 Task: Toggle the show author in the timeline.
Action: Mouse moved to (12, 613)
Screenshot: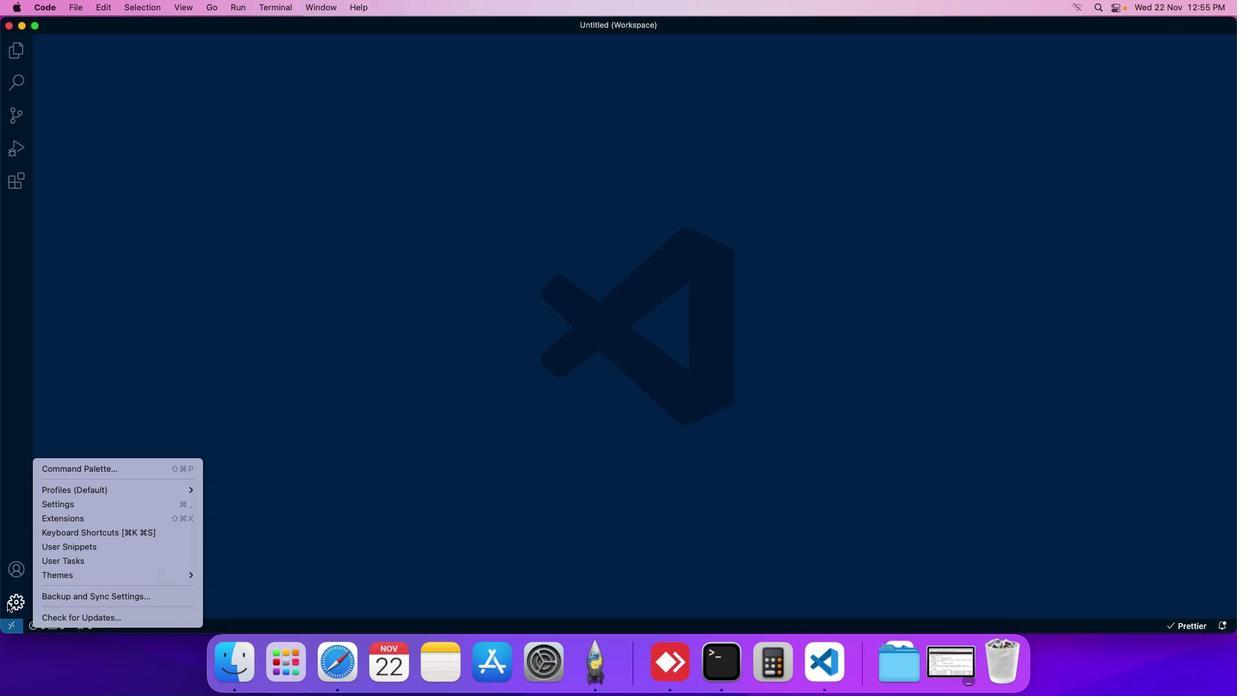 
Action: Mouse pressed left at (12, 613)
Screenshot: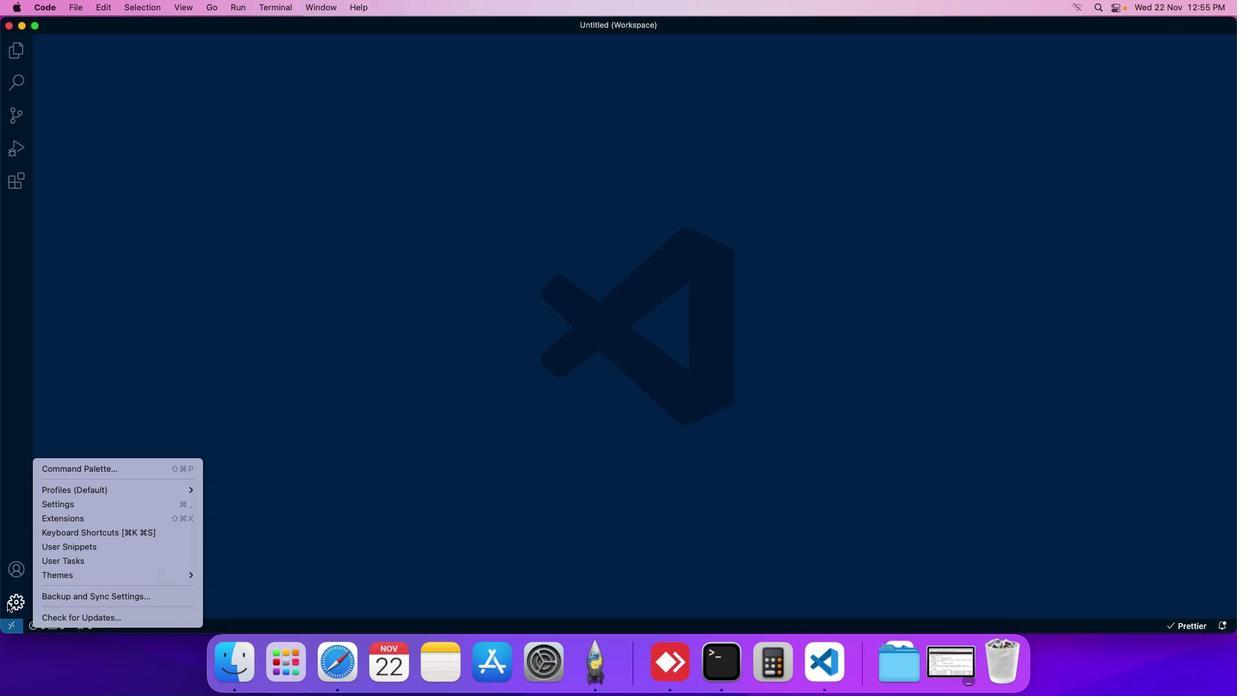 
Action: Mouse moved to (110, 511)
Screenshot: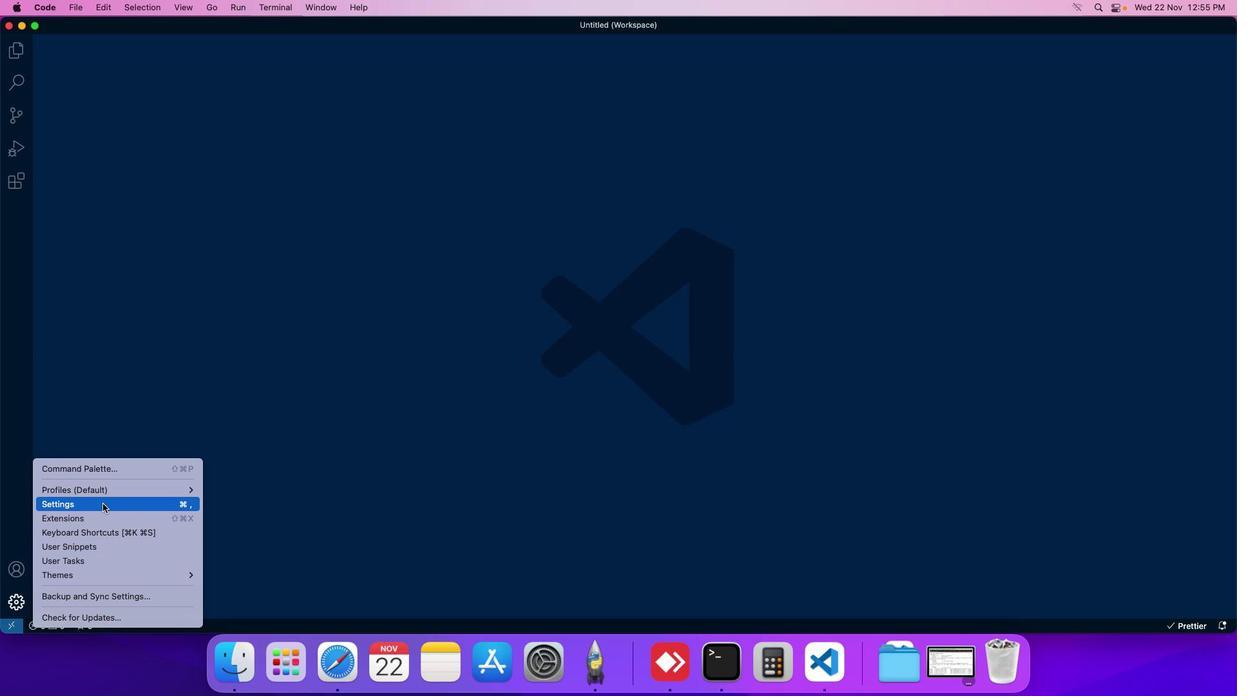 
Action: Mouse pressed left at (110, 511)
Screenshot: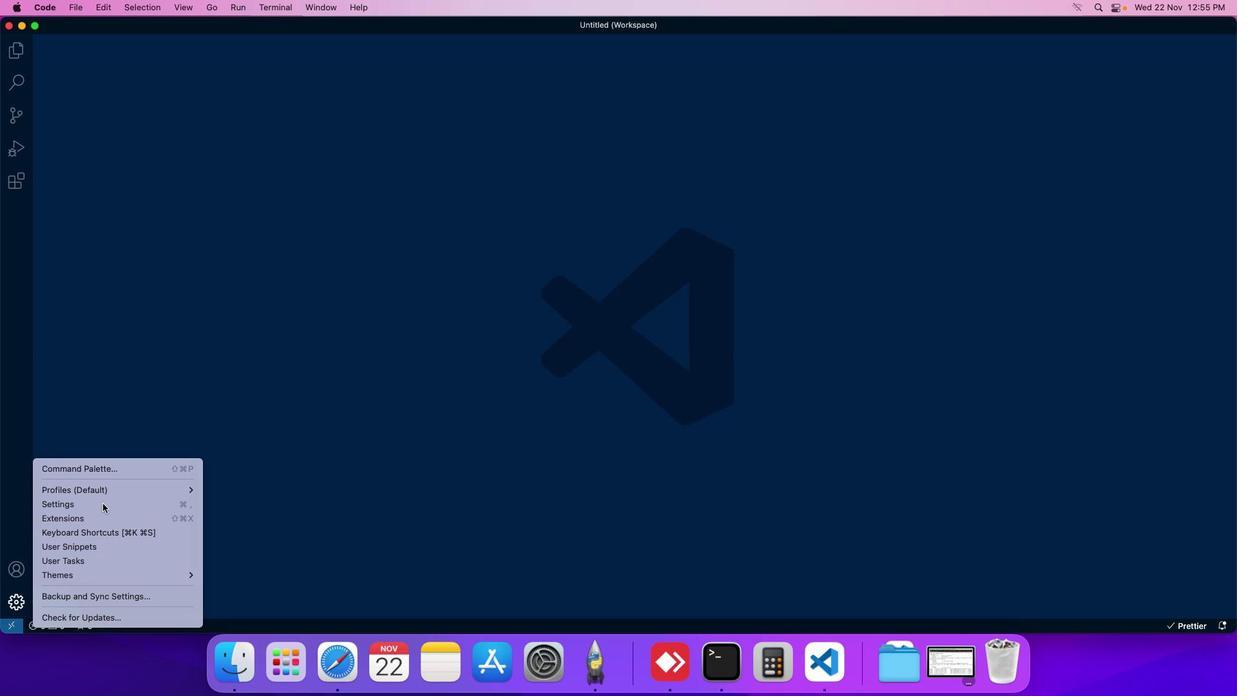 
Action: Mouse moved to (308, 117)
Screenshot: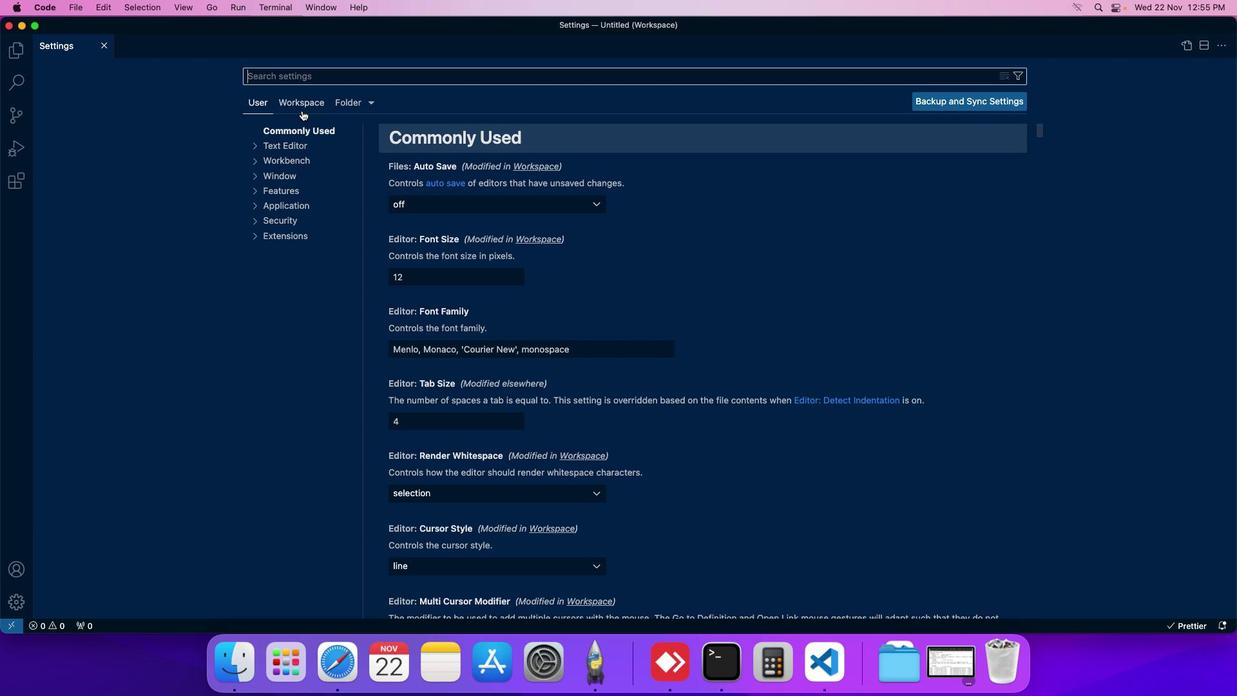 
Action: Mouse pressed left at (308, 117)
Screenshot: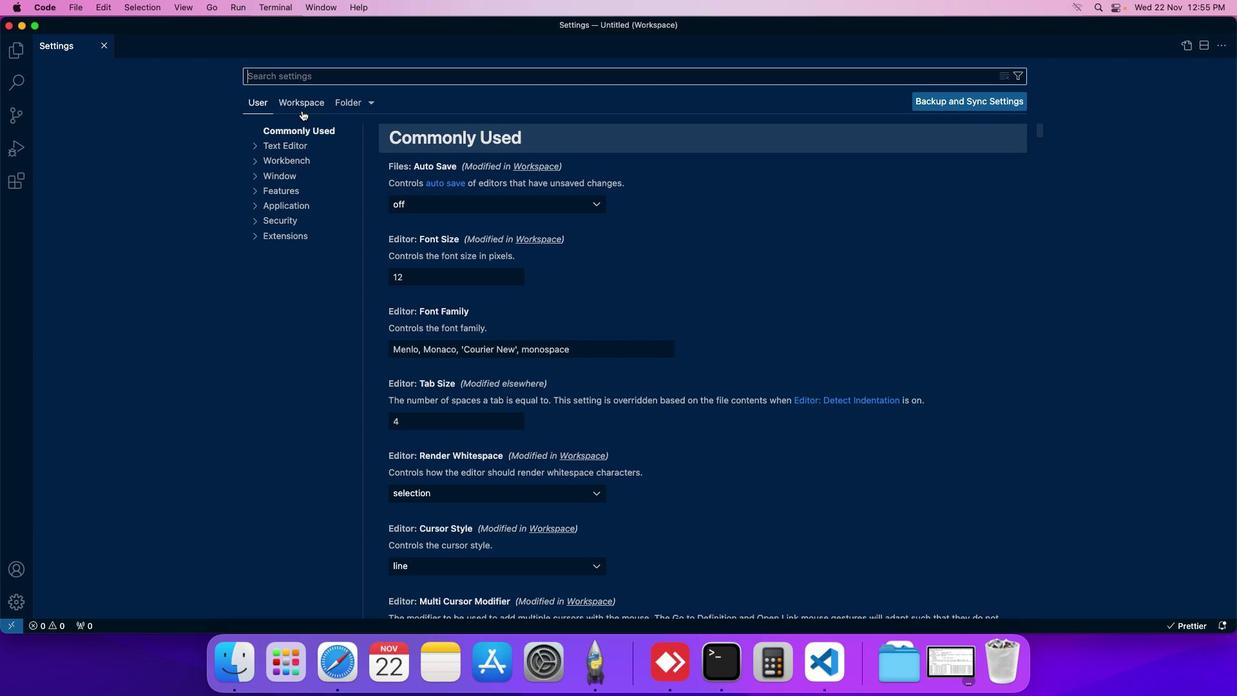 
Action: Mouse moved to (296, 230)
Screenshot: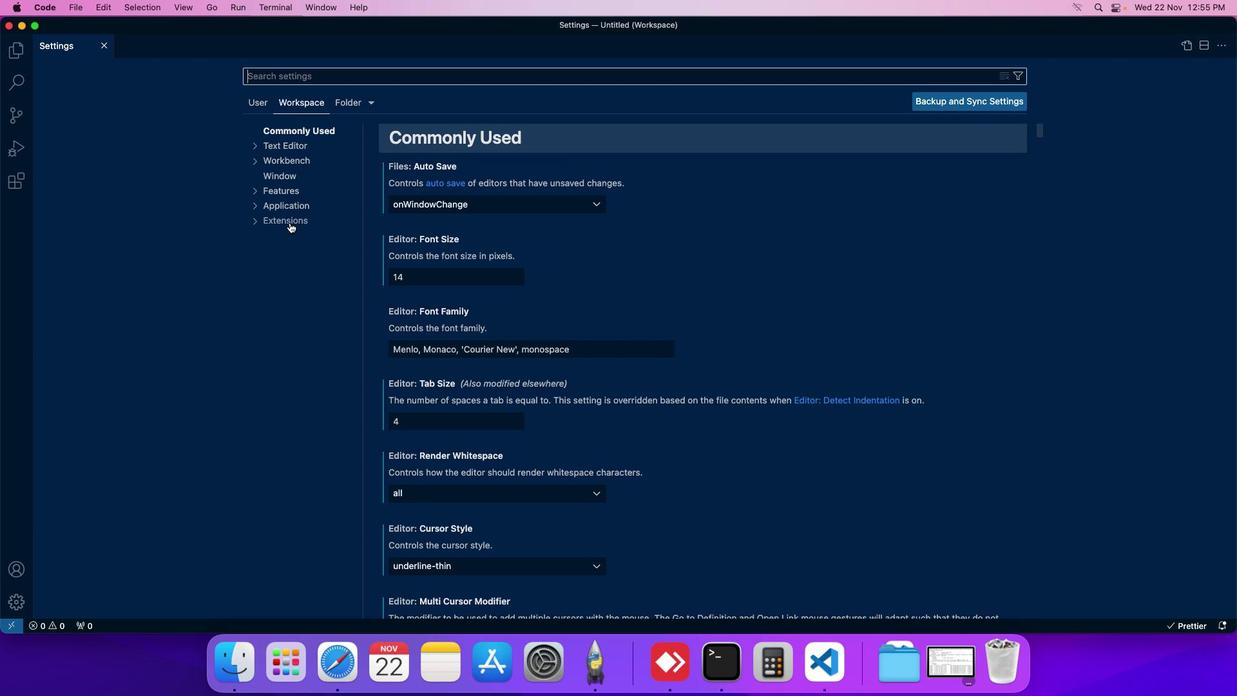 
Action: Mouse pressed left at (296, 230)
Screenshot: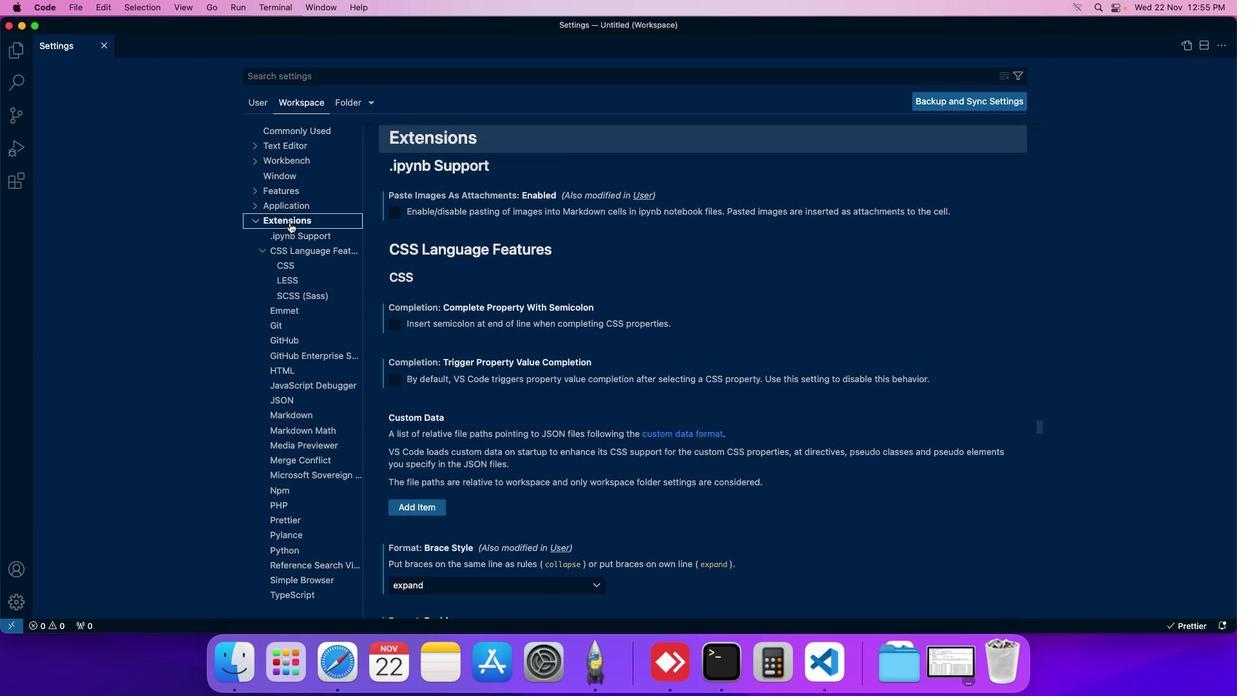 
Action: Mouse moved to (304, 329)
Screenshot: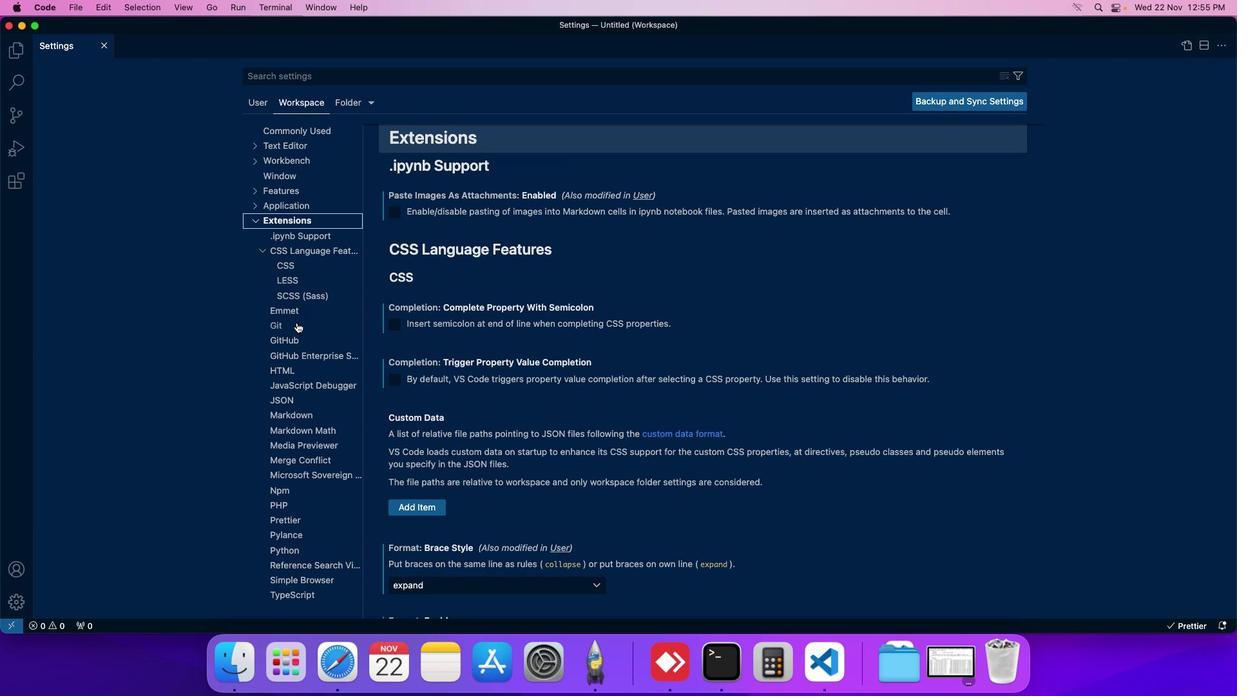 
Action: Mouse pressed left at (304, 329)
Screenshot: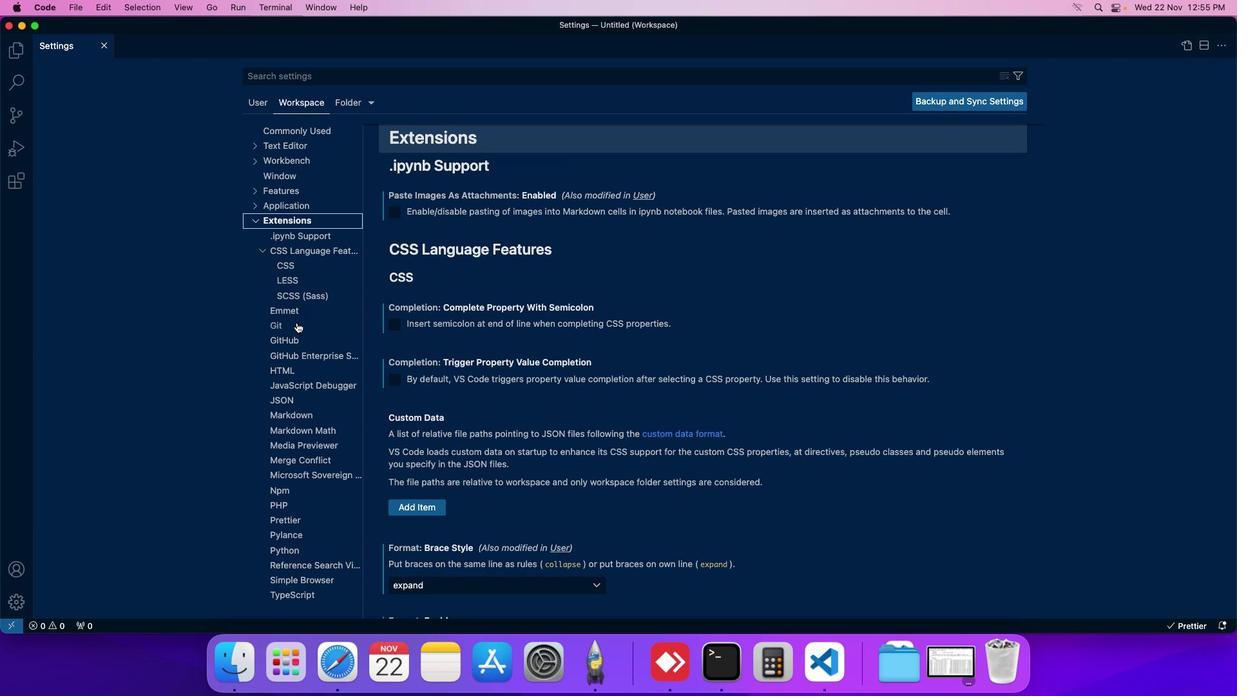 
Action: Mouse moved to (453, 401)
Screenshot: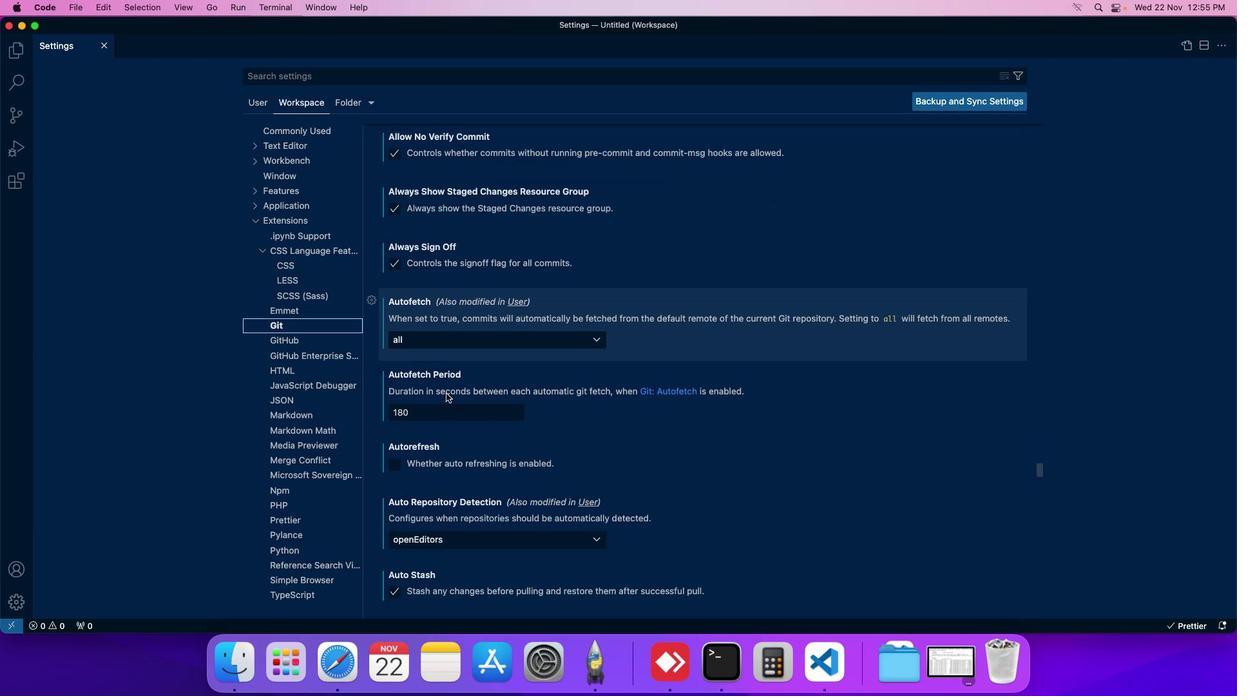 
Action: Mouse scrolled (453, 401) with delta (7, 6)
Screenshot: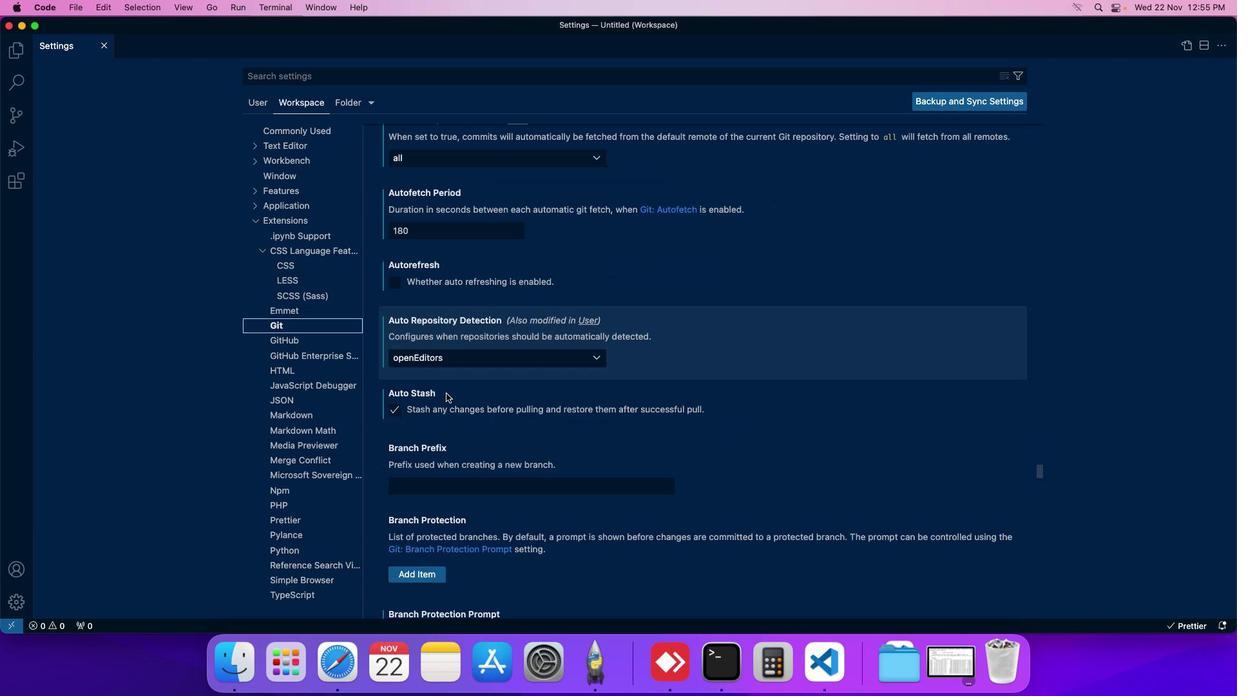 
Action: Mouse scrolled (453, 401) with delta (7, 6)
Screenshot: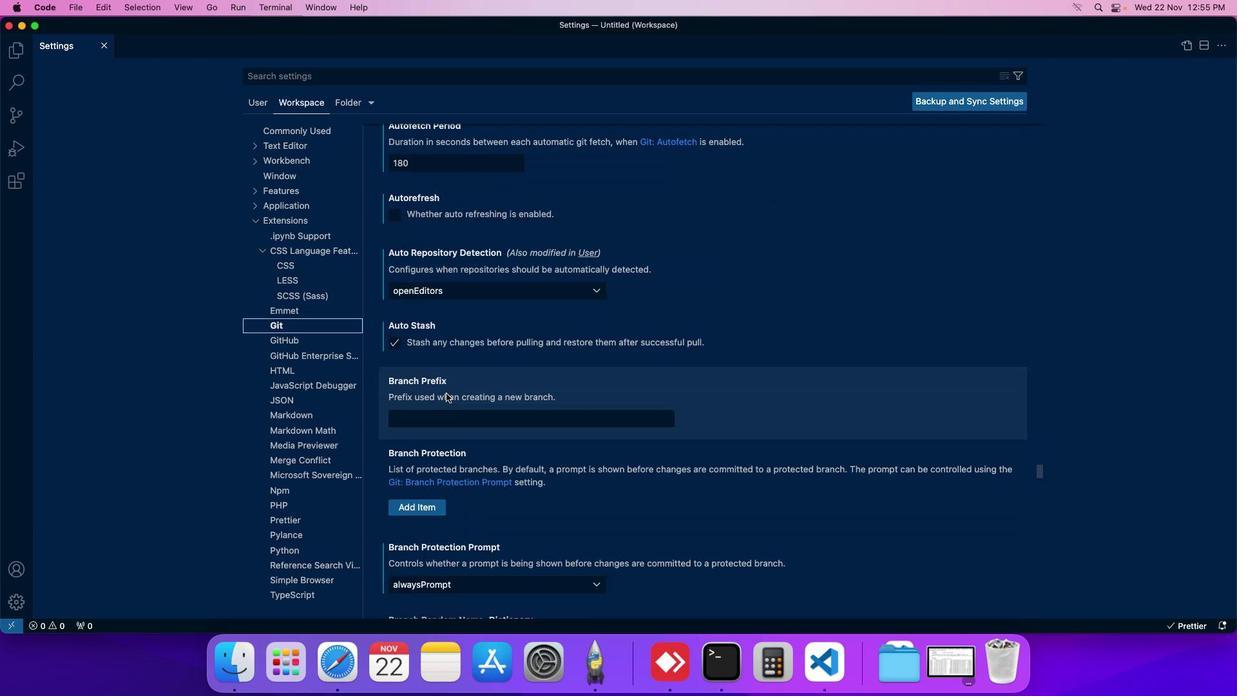 
Action: Mouse scrolled (453, 401) with delta (7, 6)
Screenshot: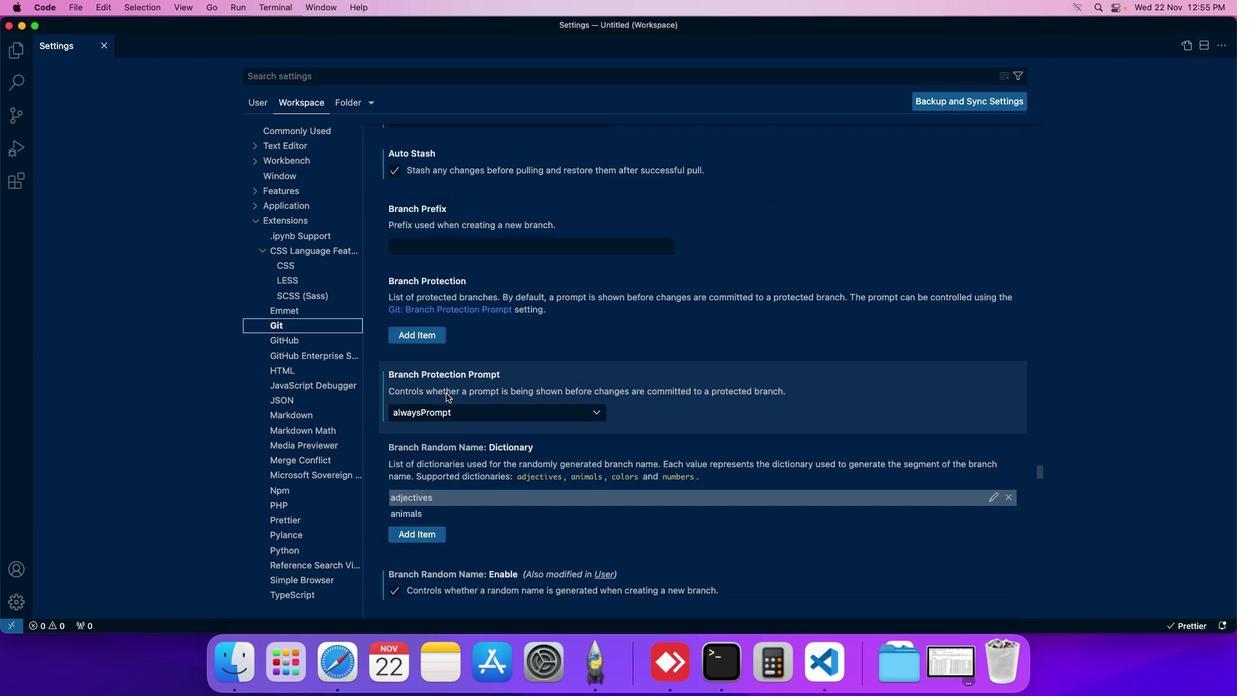 
Action: Mouse scrolled (453, 401) with delta (7, 6)
Screenshot: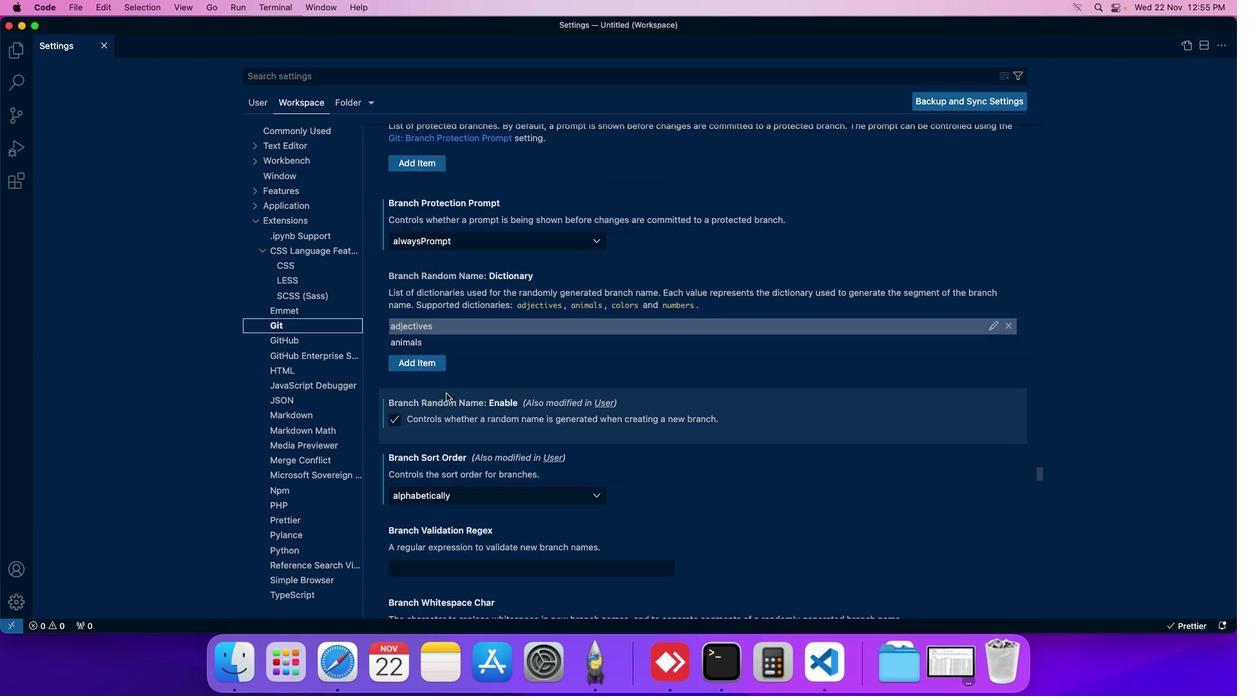 
Action: Mouse scrolled (453, 401) with delta (7, 6)
Screenshot: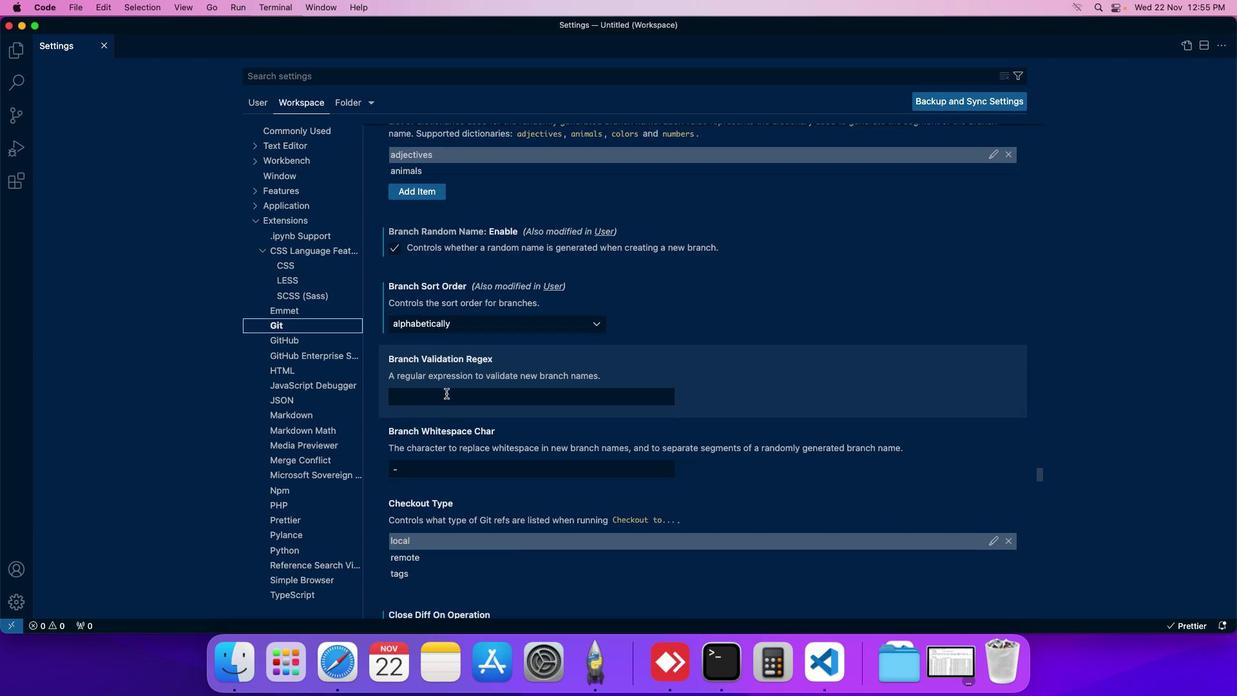 
Action: Mouse scrolled (453, 401) with delta (7, 6)
Screenshot: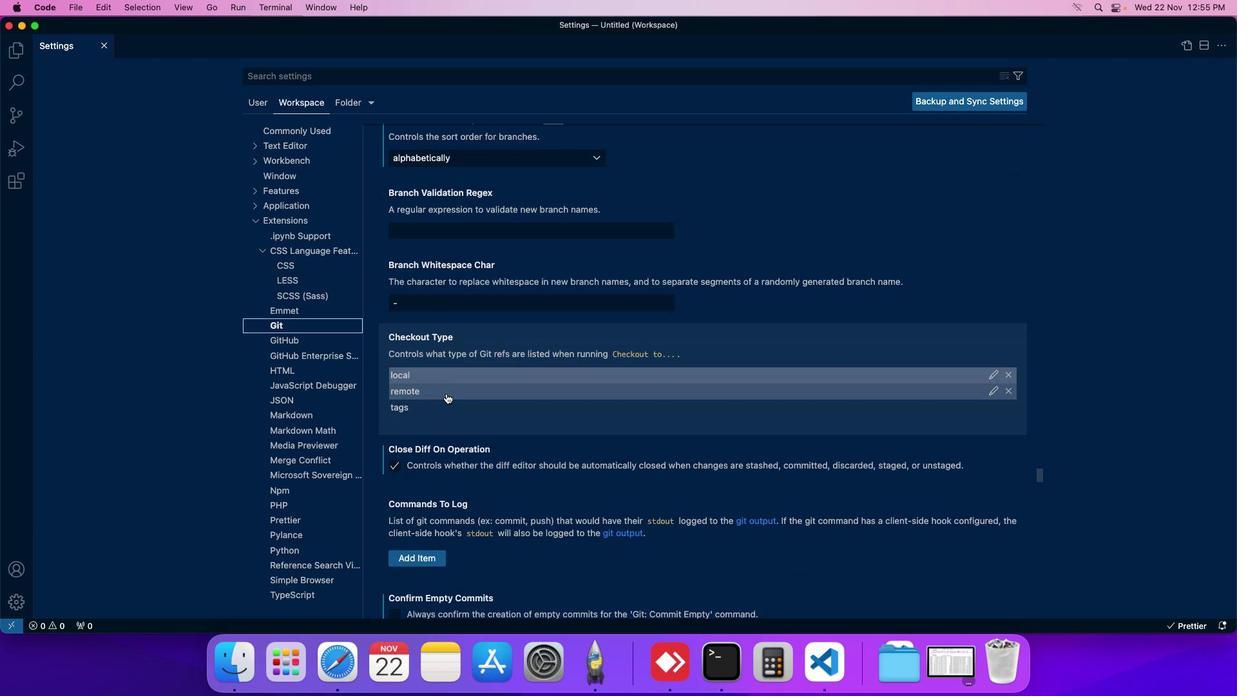 
Action: Mouse scrolled (453, 401) with delta (7, 6)
Screenshot: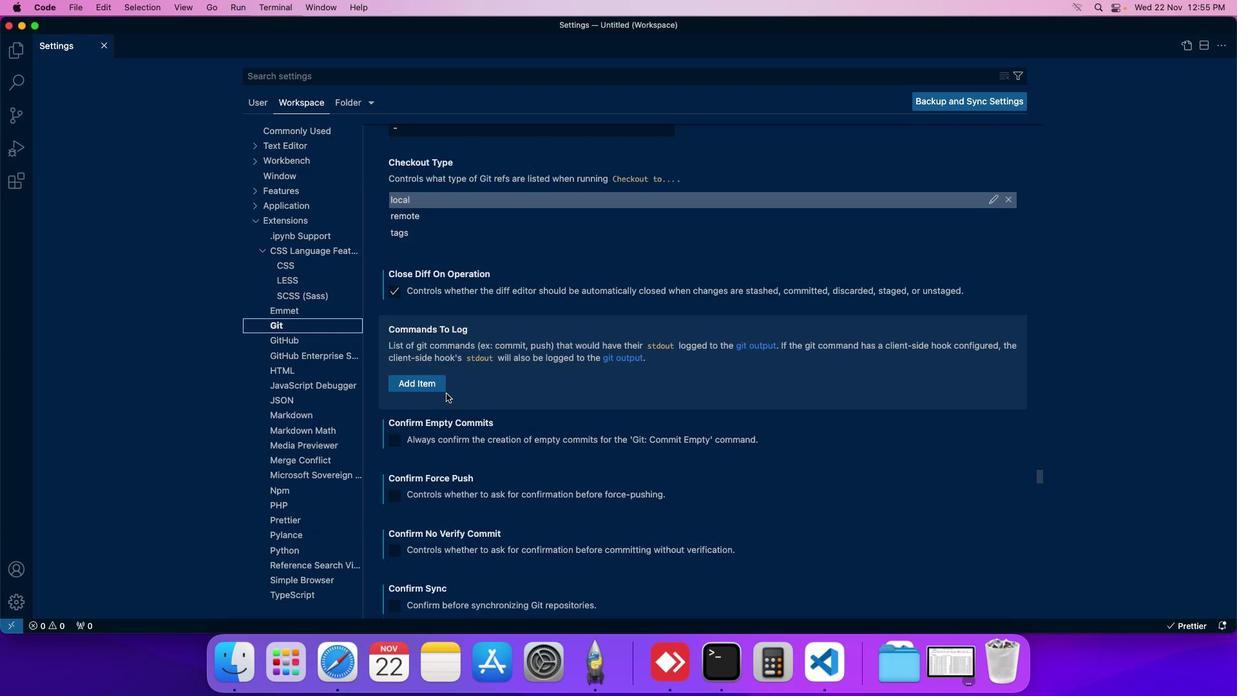 
Action: Mouse scrolled (453, 401) with delta (7, 6)
Screenshot: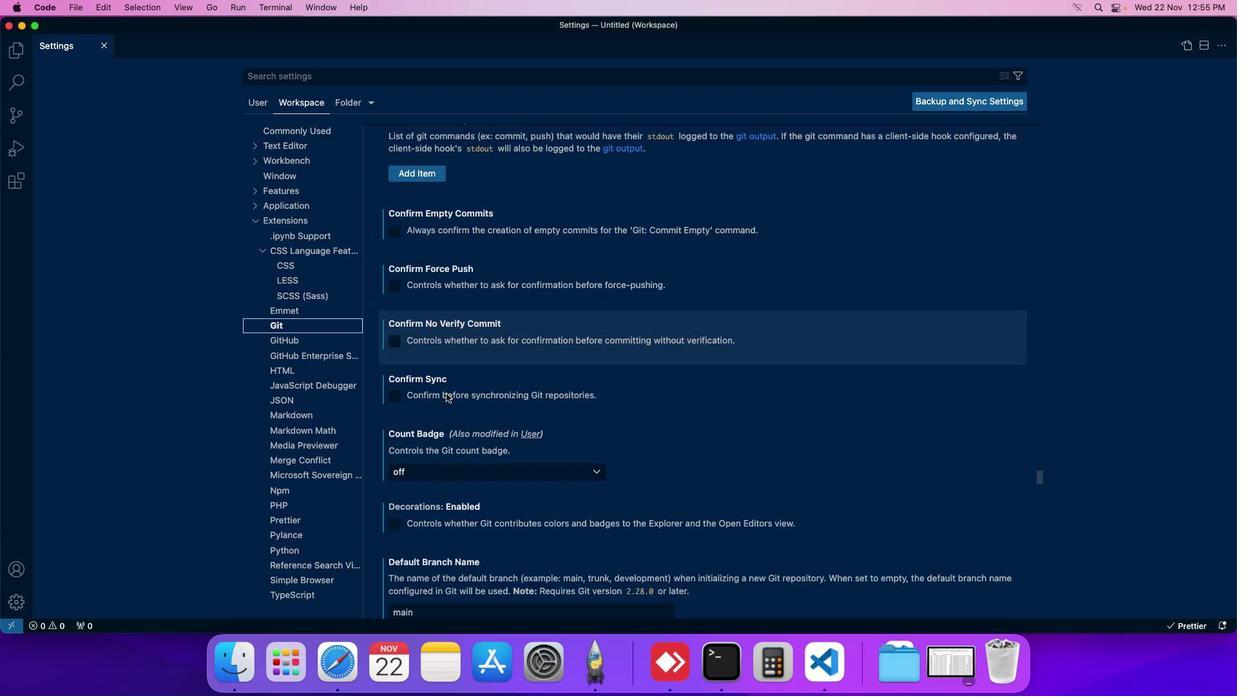 
Action: Mouse scrolled (453, 401) with delta (7, 6)
Screenshot: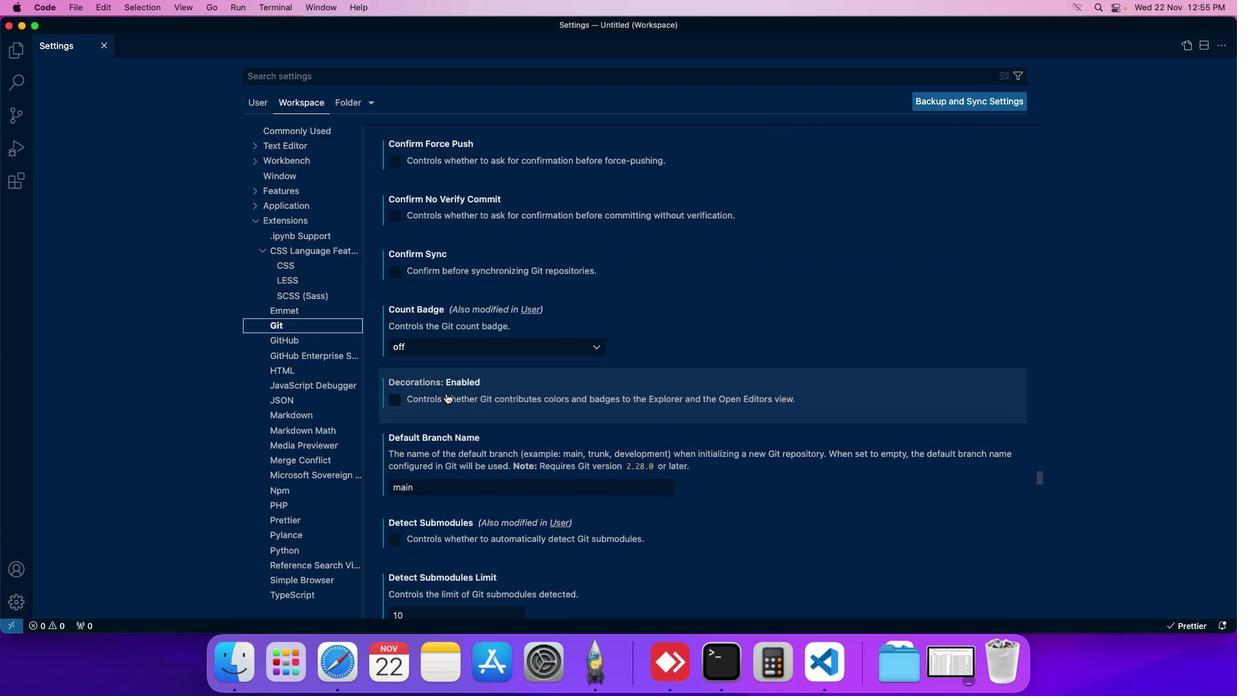 
Action: Mouse scrolled (453, 401) with delta (7, 6)
Screenshot: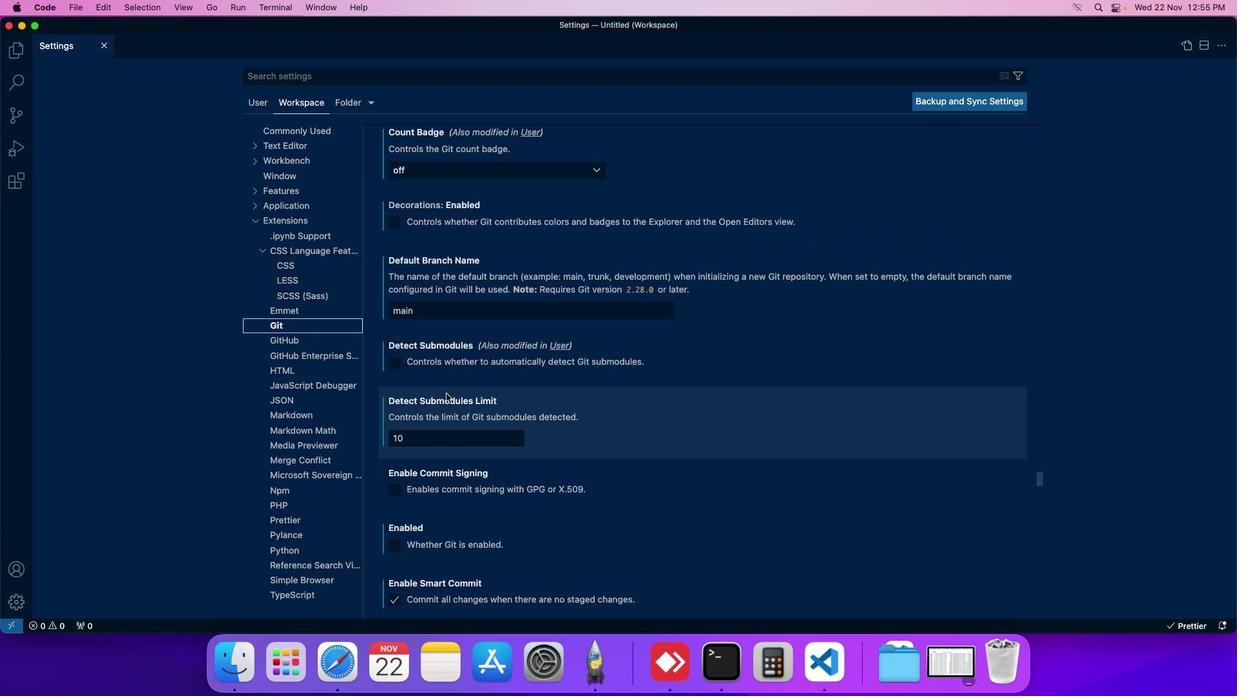 
Action: Mouse scrolled (453, 401) with delta (7, 6)
Screenshot: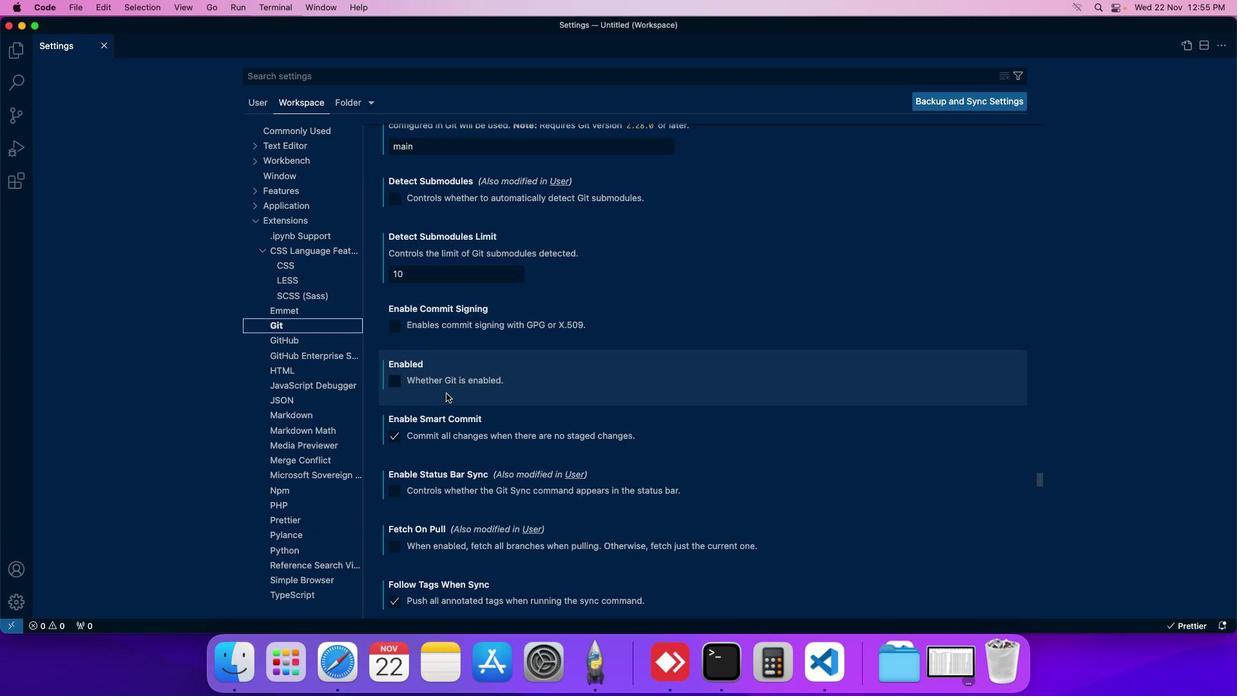 
Action: Mouse scrolled (453, 401) with delta (7, 6)
Screenshot: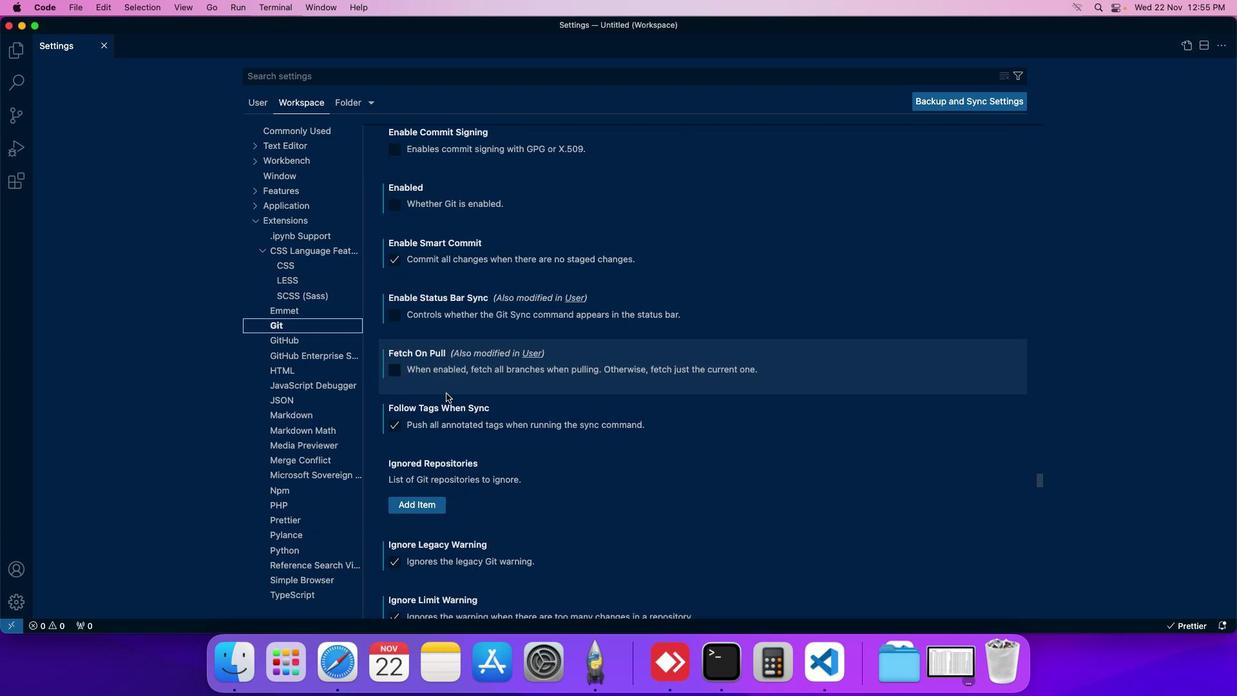 
Action: Mouse scrolled (453, 401) with delta (7, 6)
Screenshot: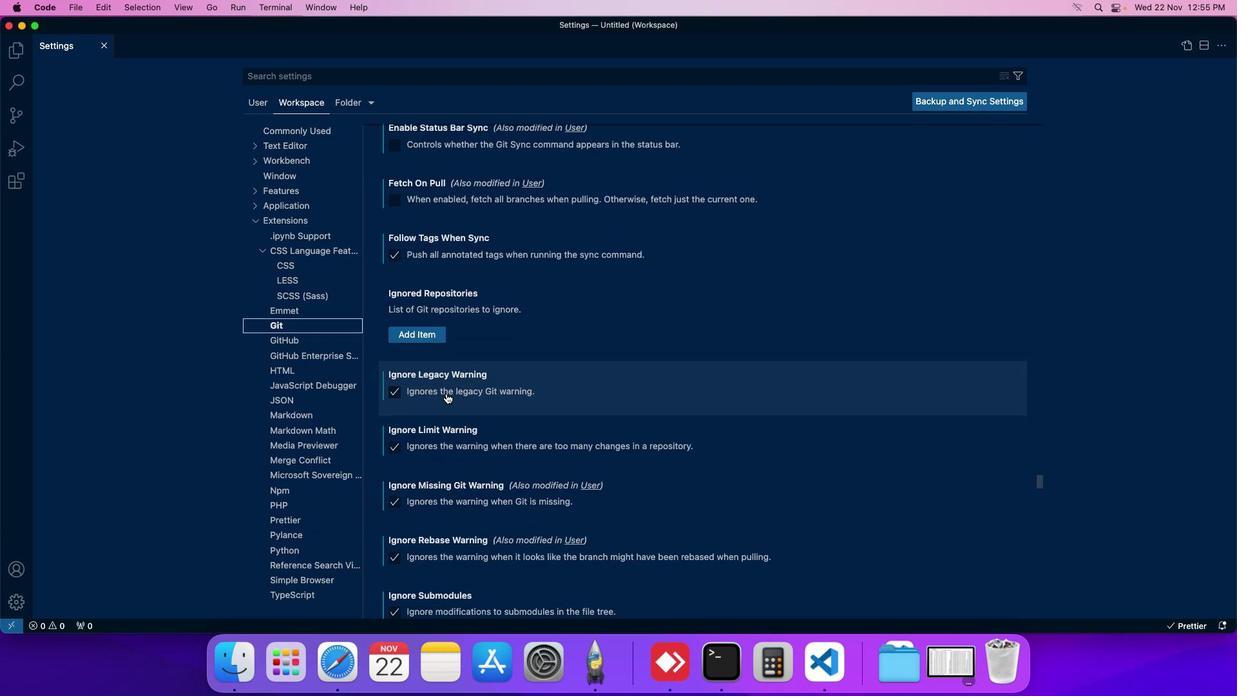 
Action: Mouse scrolled (453, 401) with delta (7, 6)
Screenshot: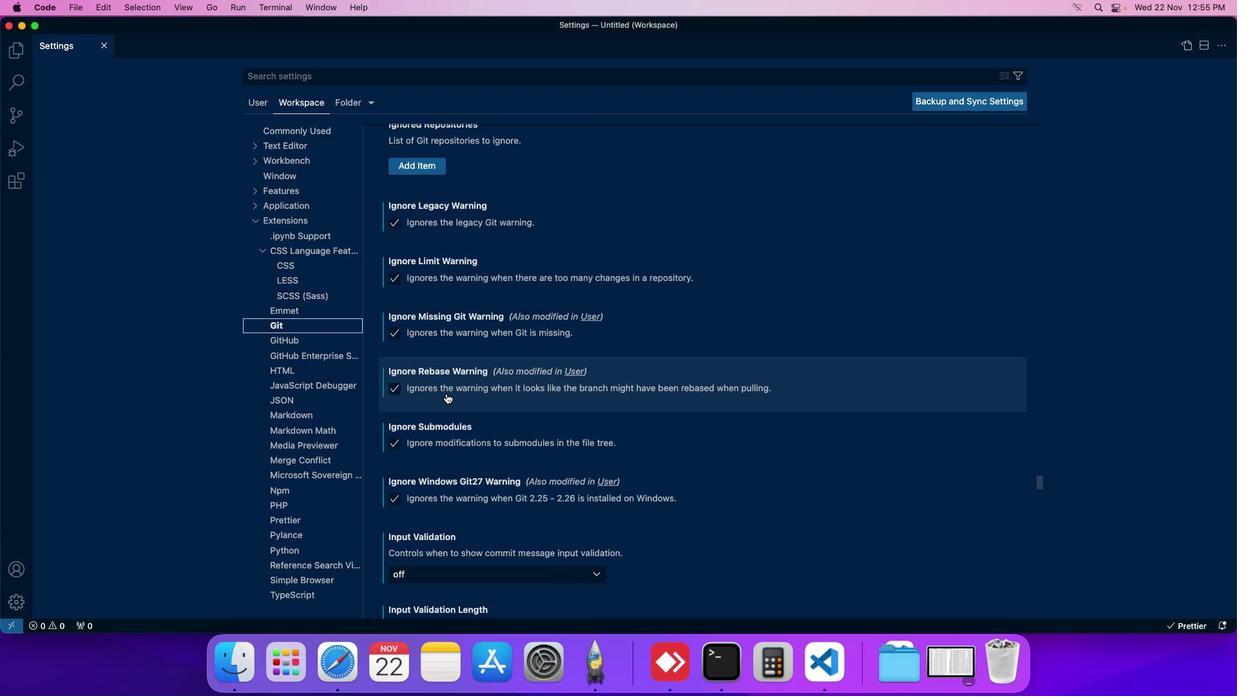 
Action: Mouse scrolled (453, 401) with delta (7, 6)
Screenshot: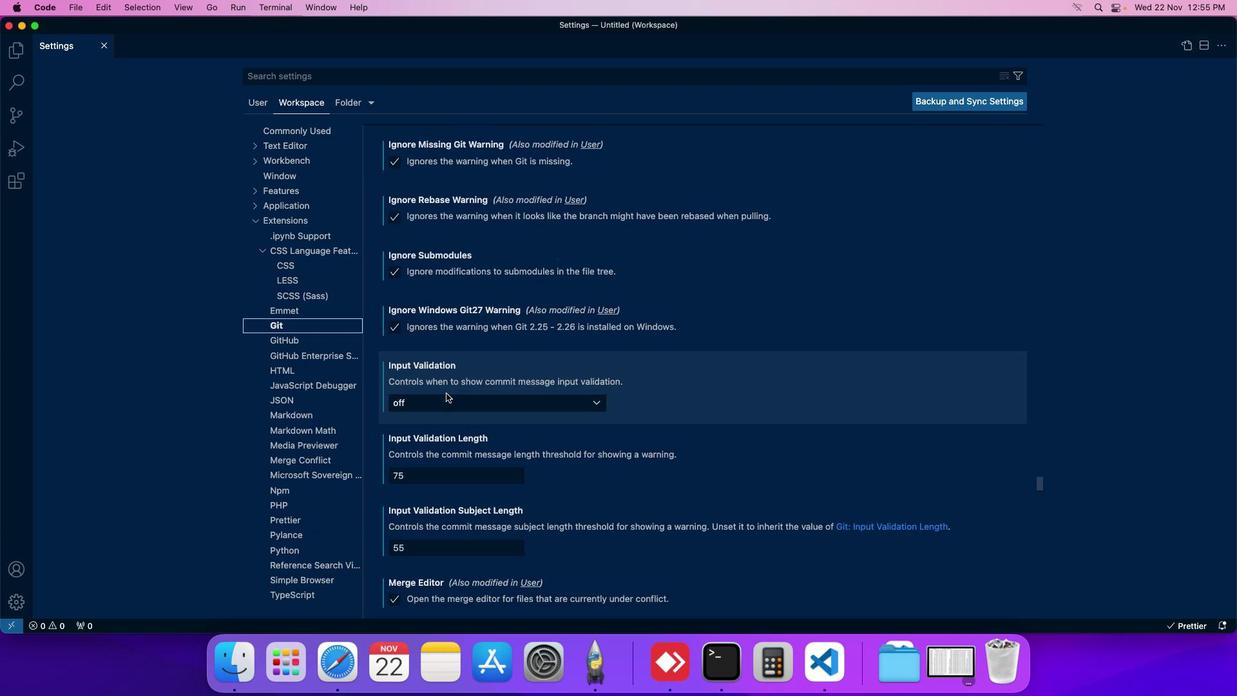 
Action: Mouse scrolled (453, 401) with delta (7, 6)
Screenshot: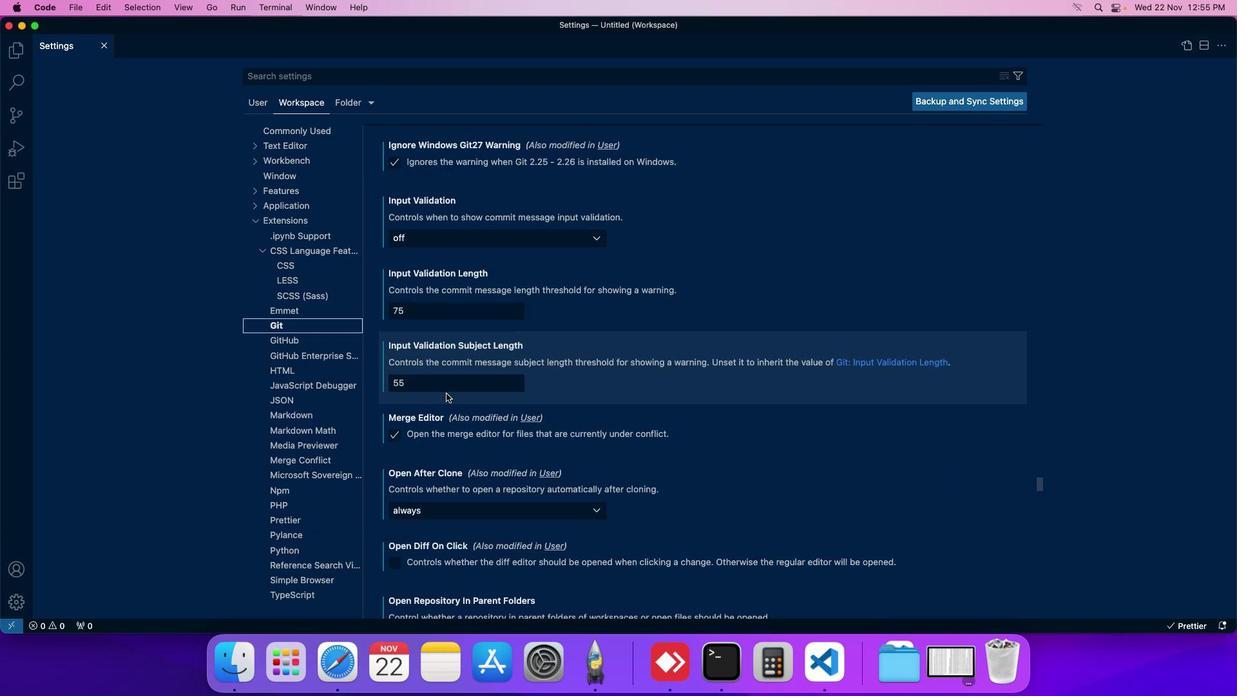 
Action: Mouse scrolled (453, 401) with delta (7, 6)
Screenshot: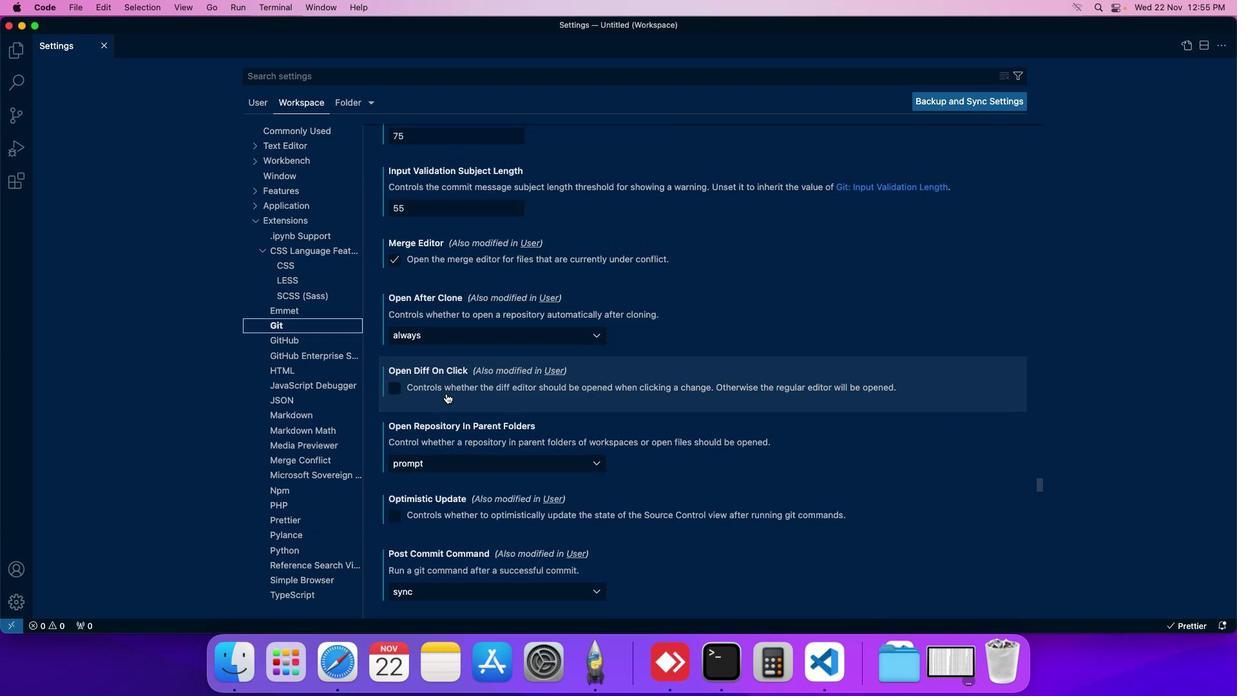
Action: Mouse scrolled (453, 401) with delta (7, 6)
Screenshot: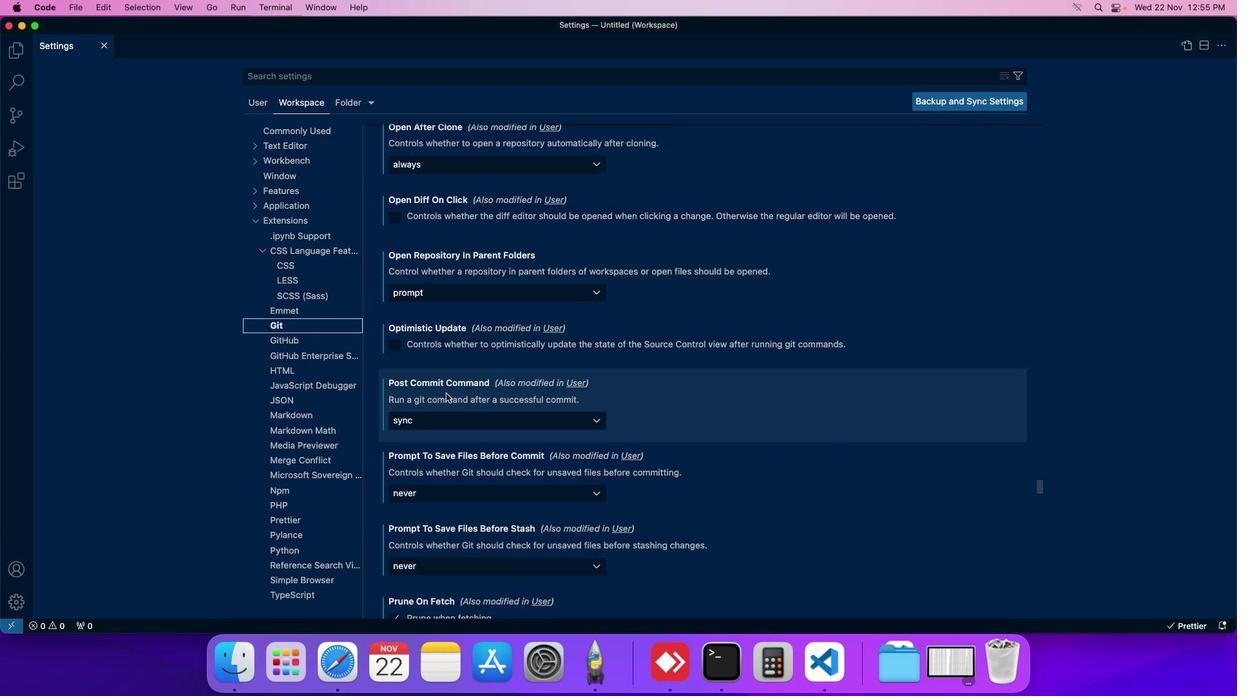 
Action: Mouse scrolled (453, 401) with delta (7, 6)
Screenshot: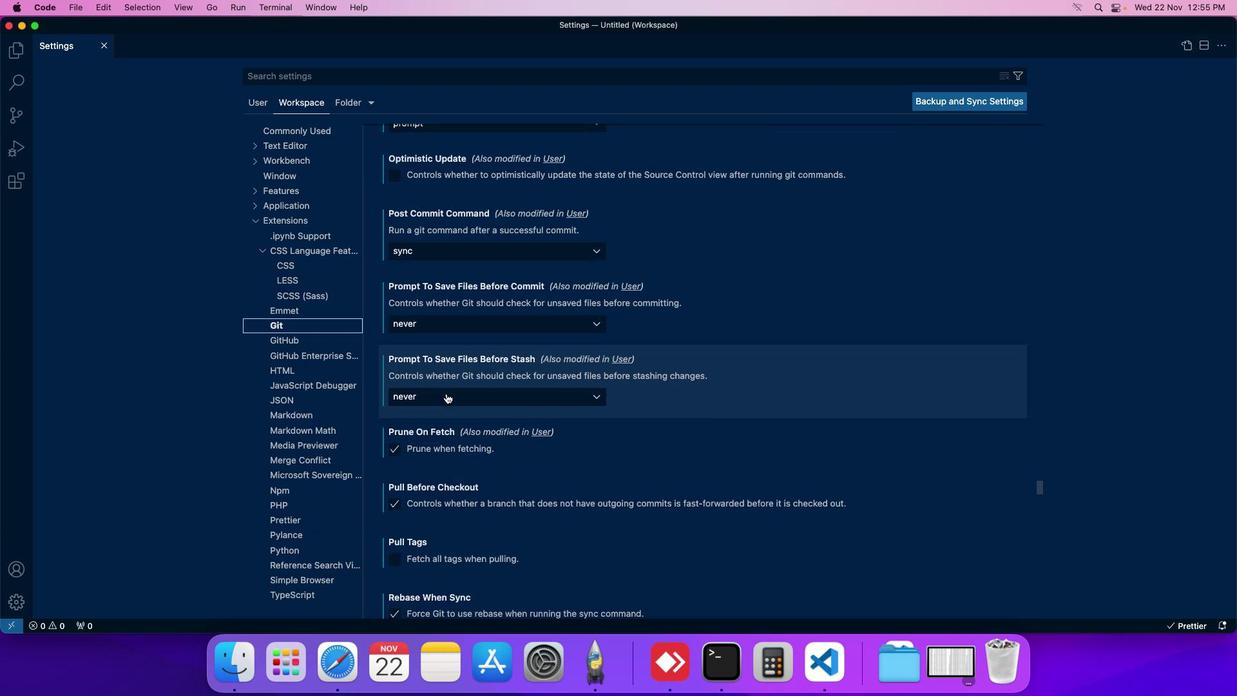 
Action: Mouse scrolled (453, 401) with delta (7, 6)
Screenshot: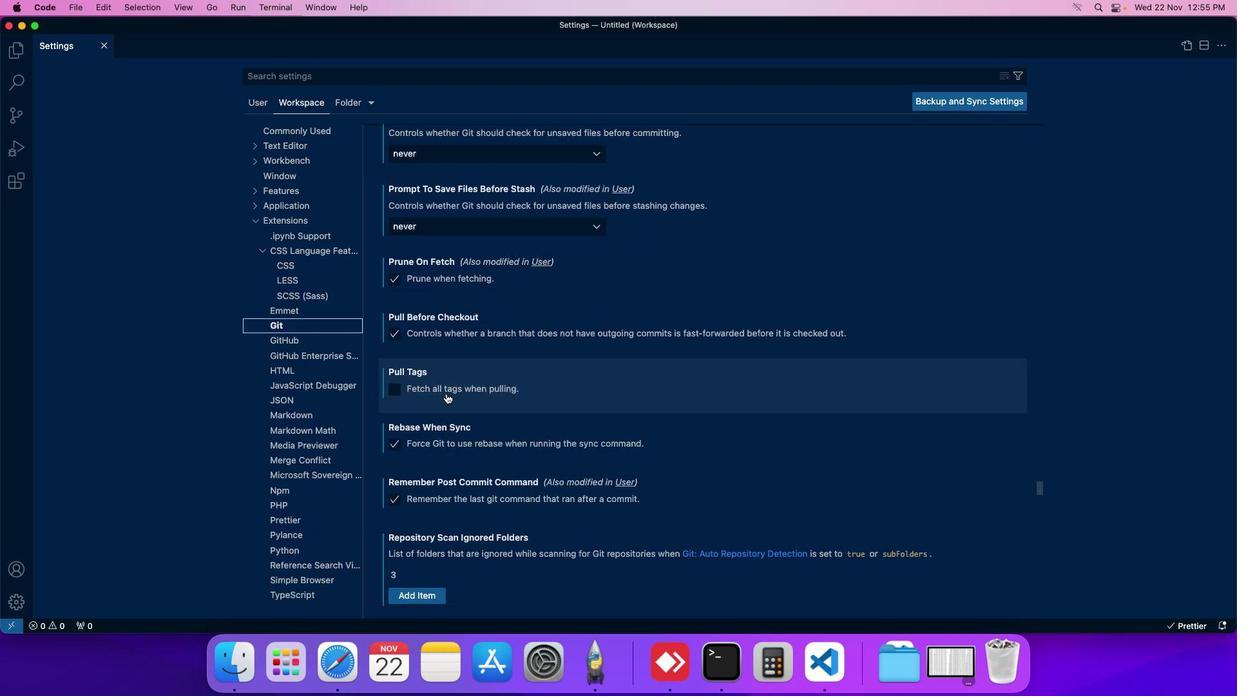 
Action: Mouse scrolled (453, 401) with delta (7, 6)
Screenshot: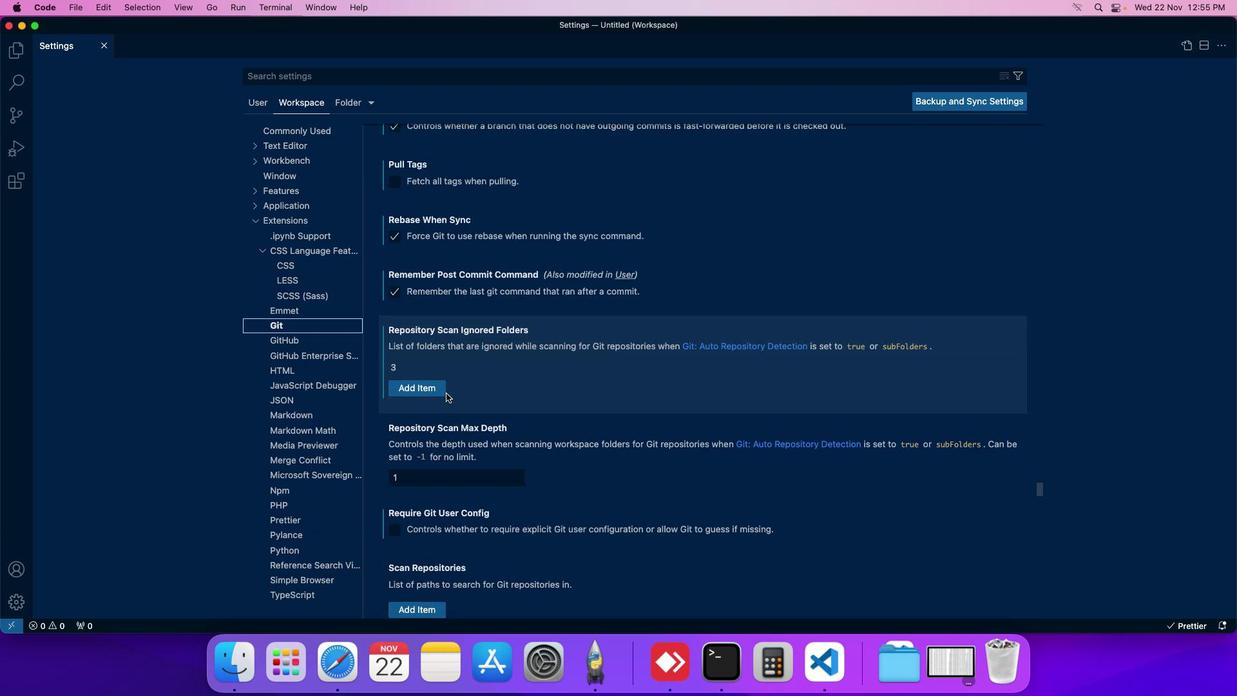 
Action: Mouse scrolled (453, 401) with delta (7, 6)
Screenshot: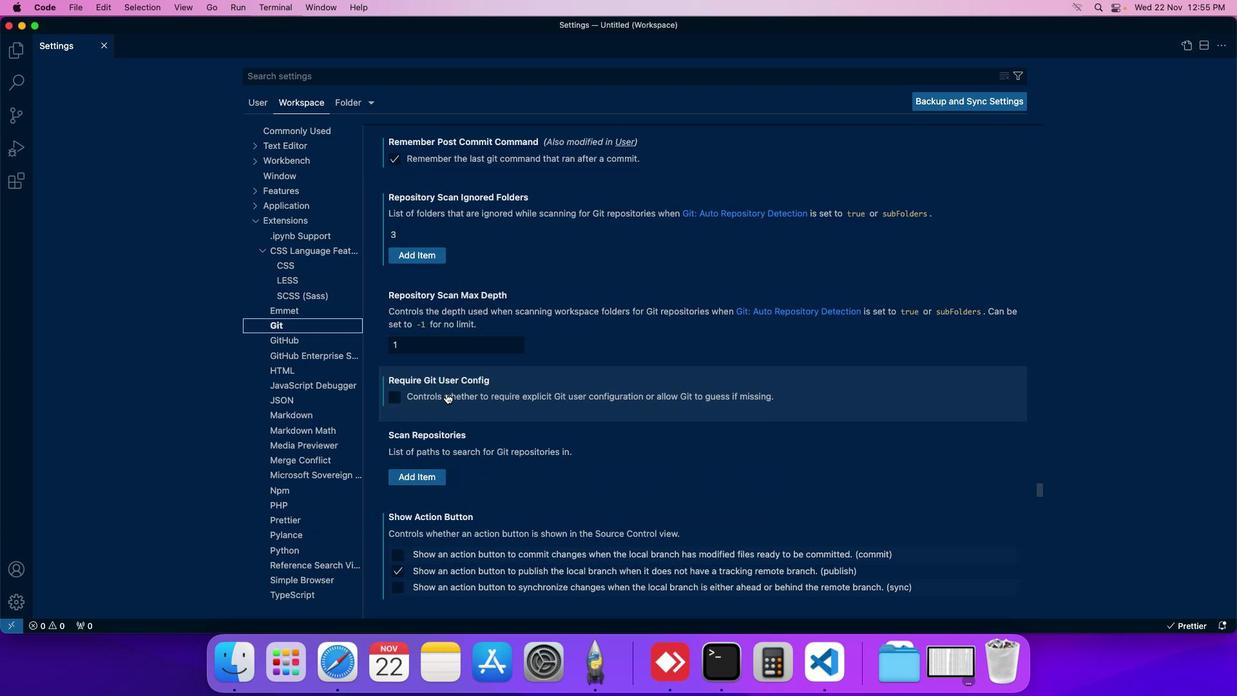 
Action: Mouse scrolled (453, 401) with delta (7, 6)
Screenshot: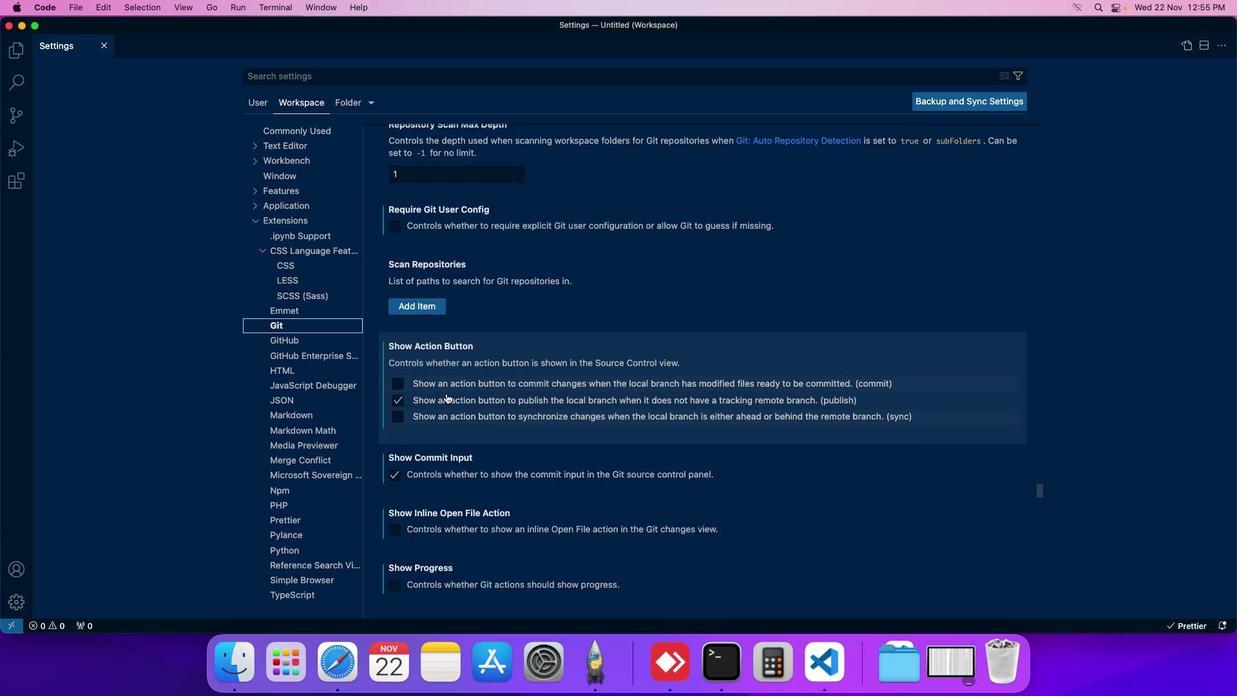 
Action: Mouse scrolled (453, 401) with delta (7, 6)
Screenshot: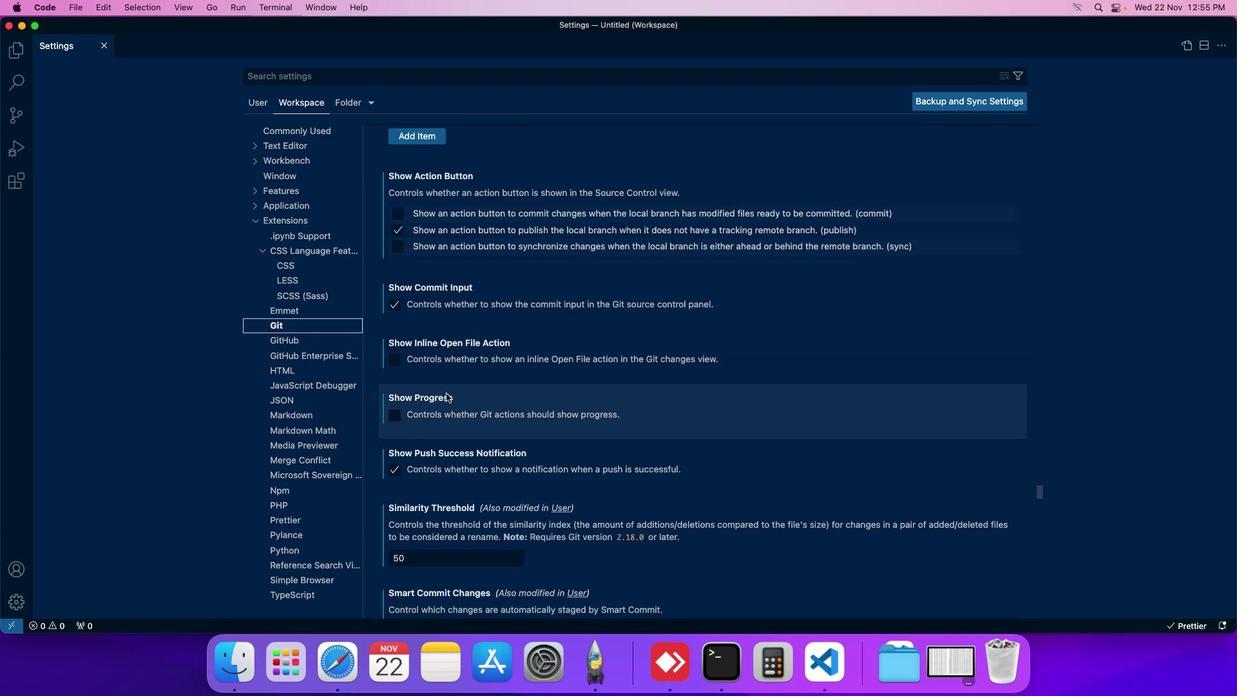 
Action: Mouse scrolled (453, 401) with delta (7, 6)
Screenshot: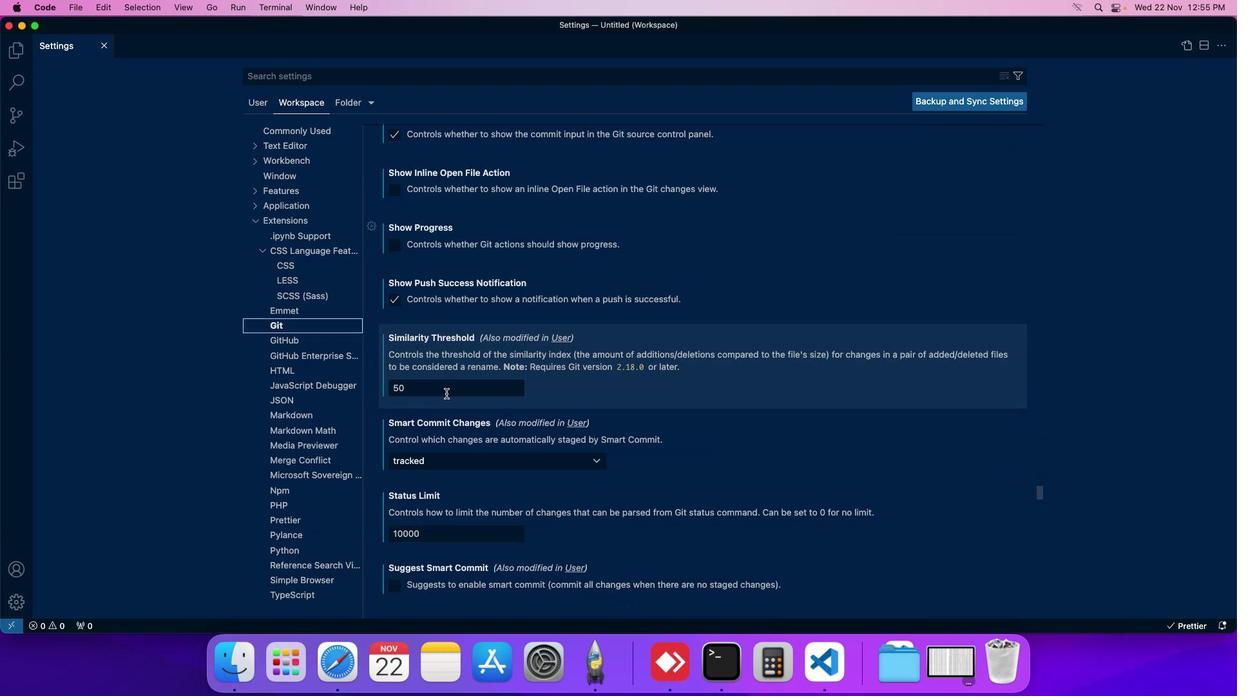 
Action: Mouse scrolled (453, 401) with delta (7, 6)
Screenshot: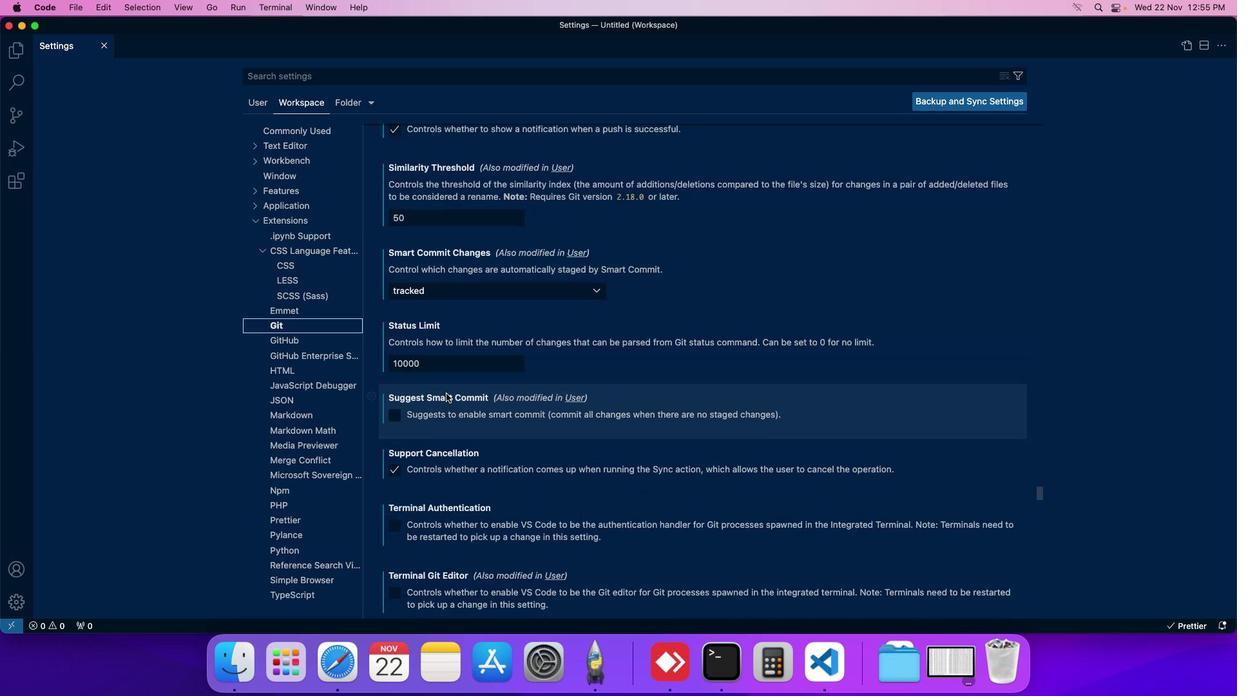 
Action: Mouse scrolled (453, 401) with delta (7, 7)
Screenshot: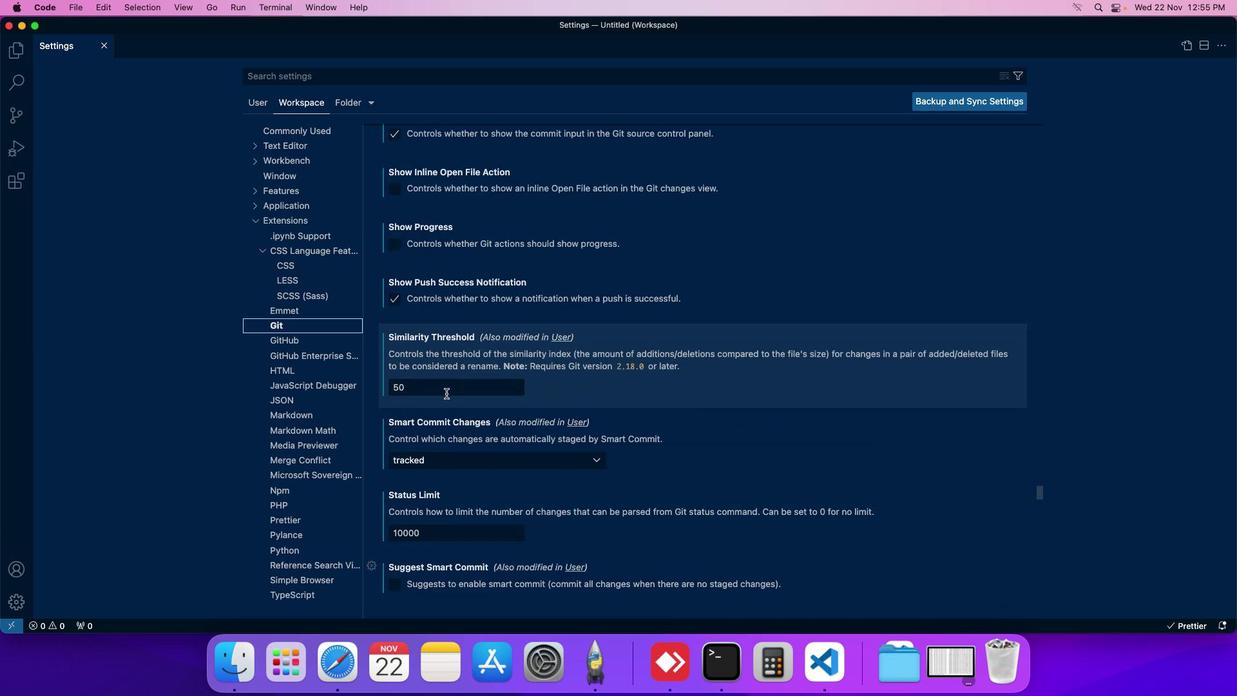 
Action: Mouse scrolled (453, 401) with delta (7, 7)
Screenshot: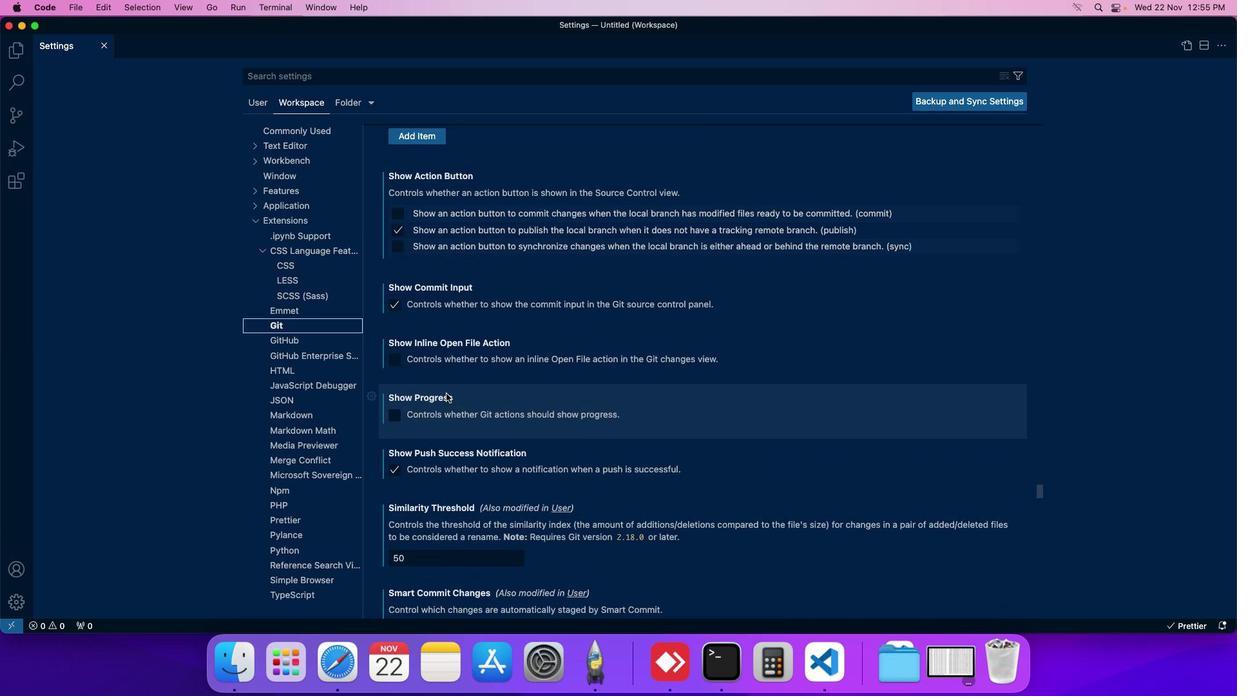 
Action: Mouse scrolled (453, 401) with delta (7, 6)
Screenshot: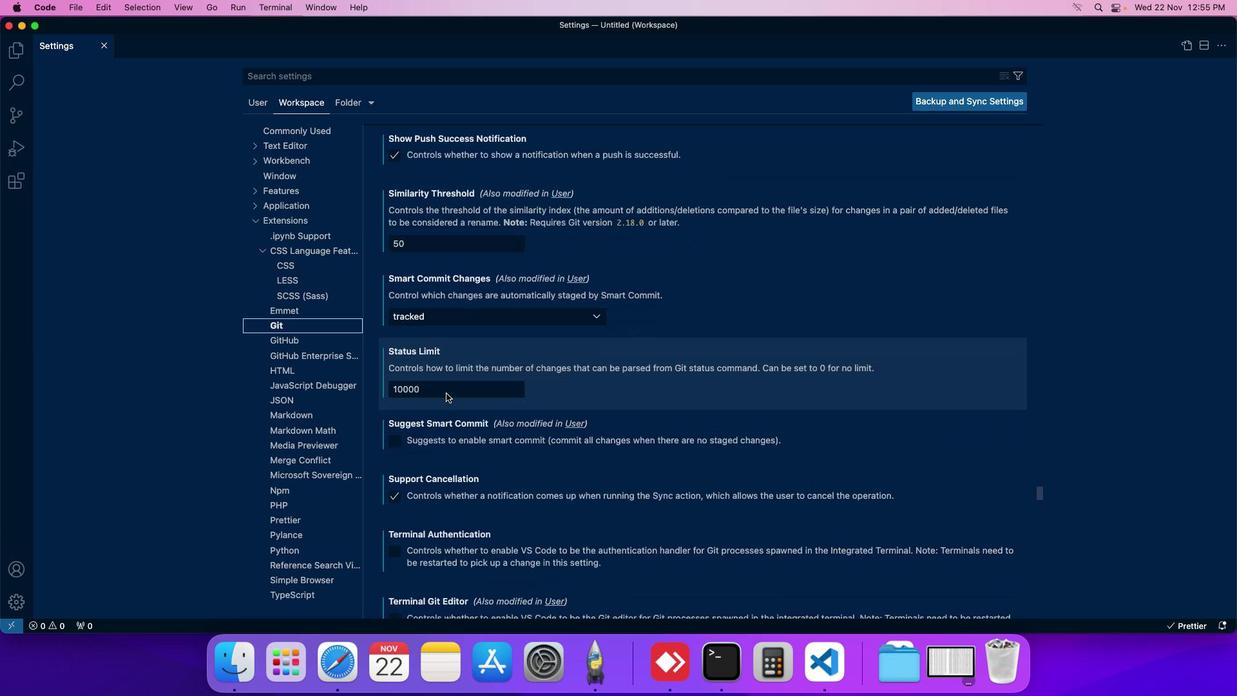 
Action: Mouse scrolled (453, 401) with delta (7, 6)
Screenshot: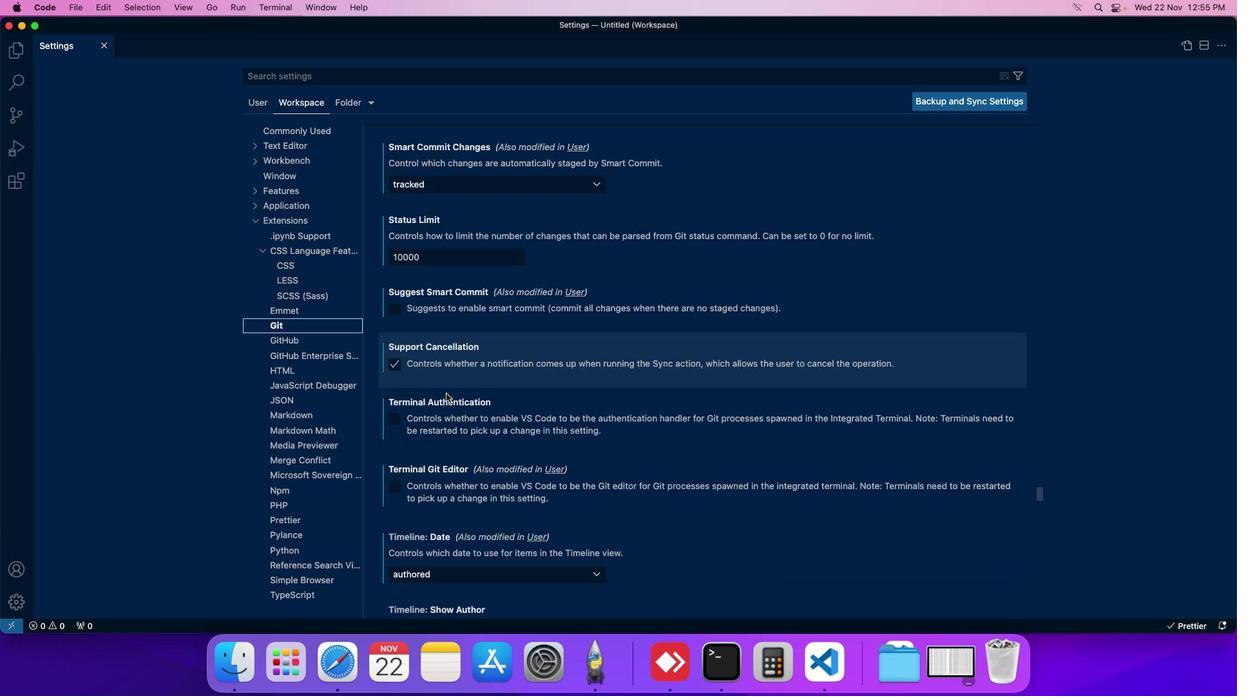 
Action: Mouse scrolled (453, 401) with delta (7, 6)
Screenshot: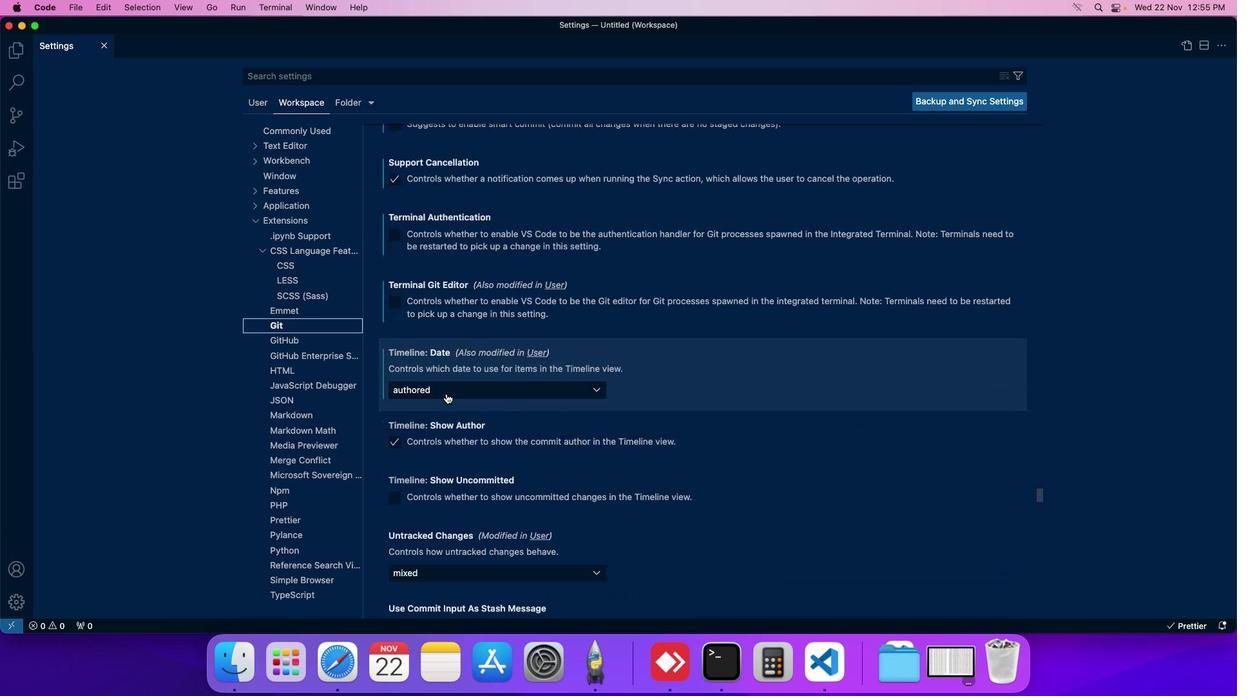 
Action: Mouse scrolled (453, 401) with delta (7, 6)
Screenshot: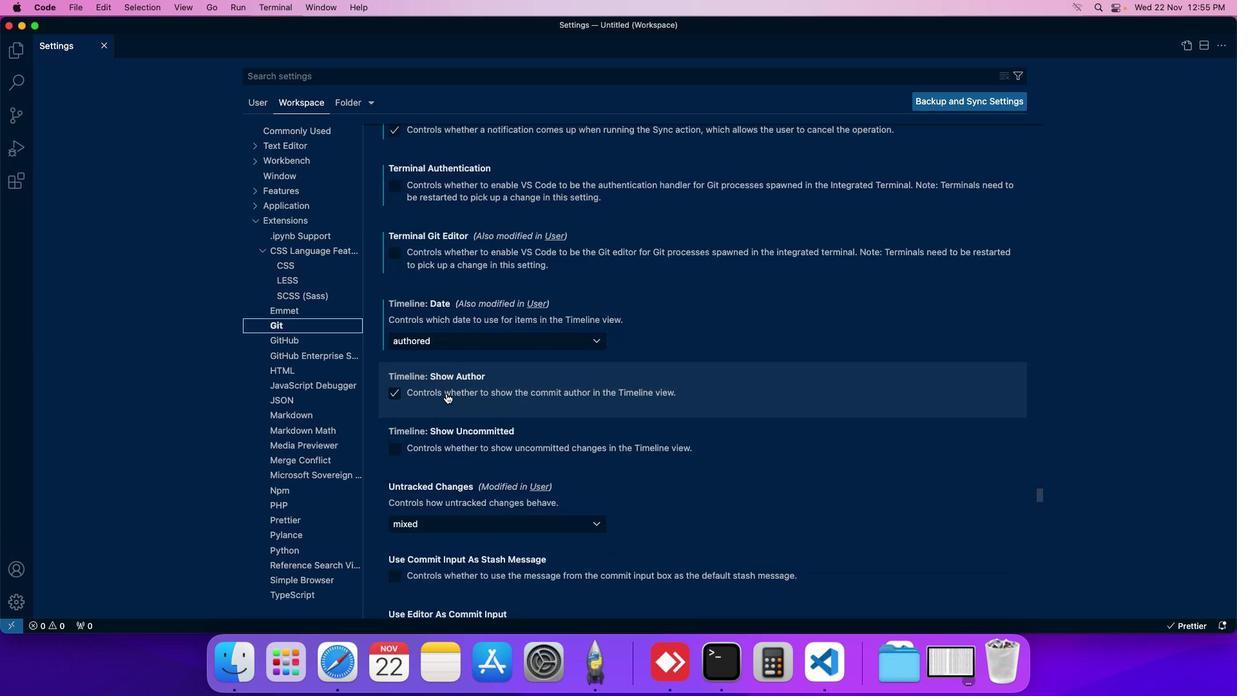 
Action: Mouse scrolled (453, 401) with delta (7, 6)
Screenshot: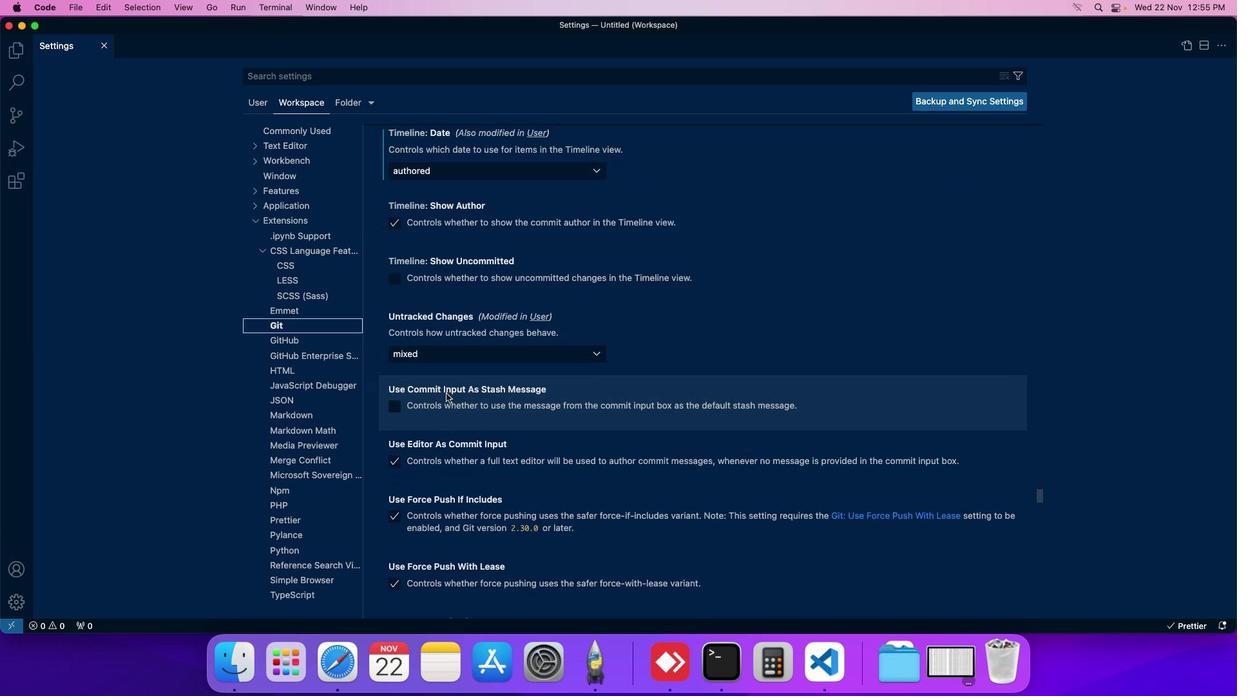 
Action: Mouse scrolled (453, 401) with delta (7, 7)
Screenshot: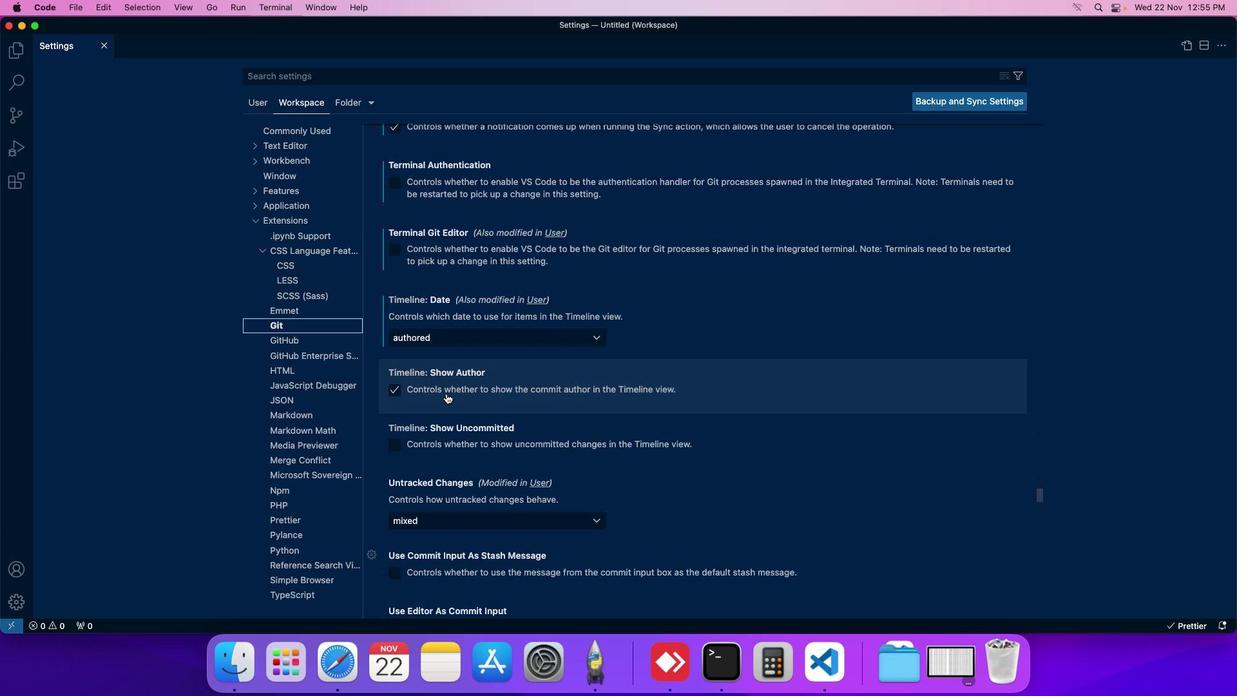 
Action: Mouse moved to (401, 399)
Screenshot: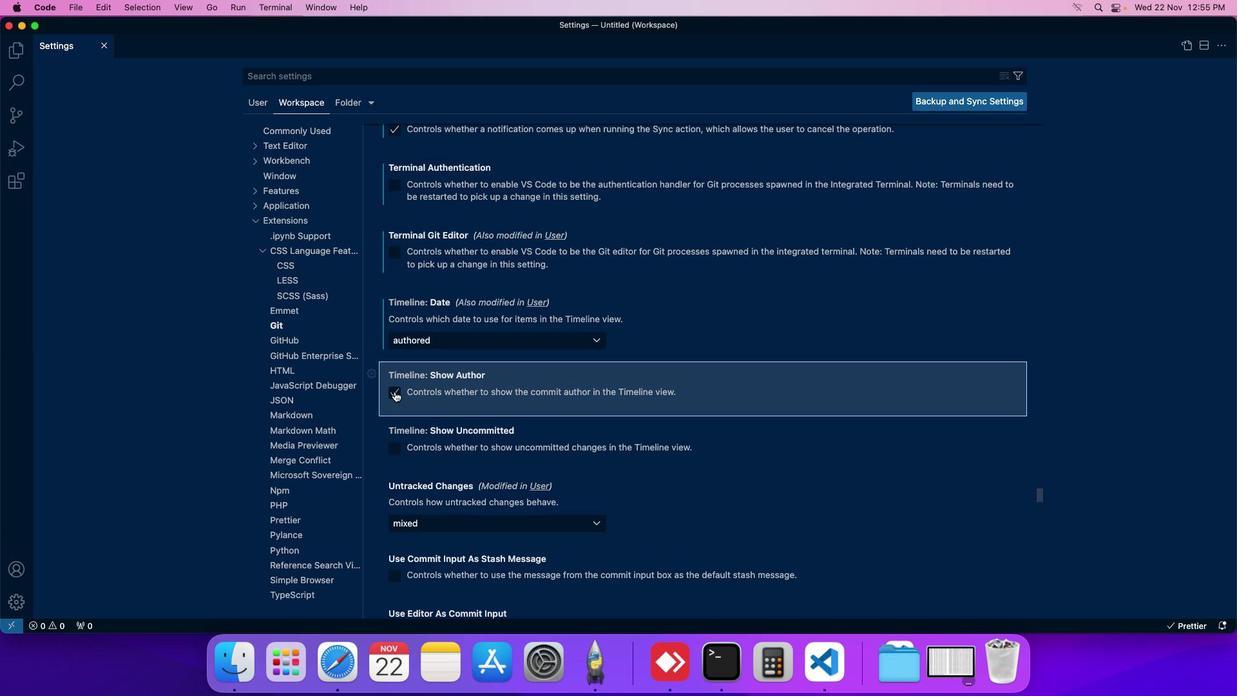
Action: Mouse pressed left at (401, 399)
Screenshot: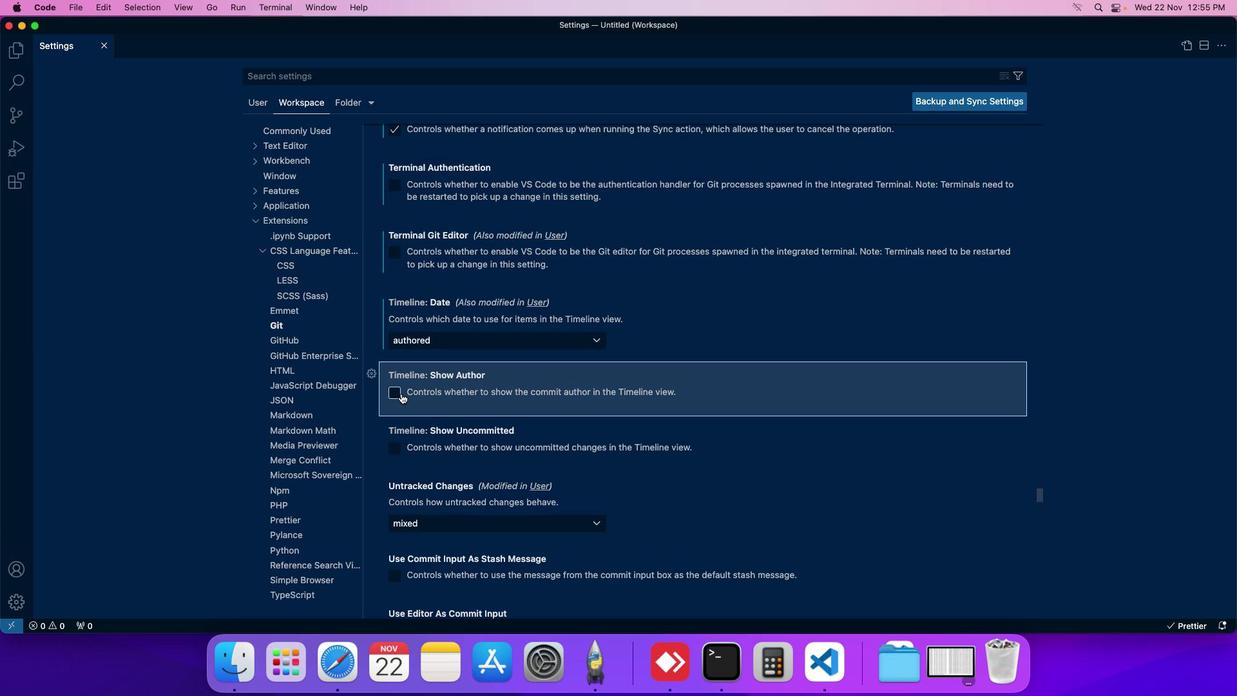 
Action: Mouse moved to (410, 401)
Screenshot: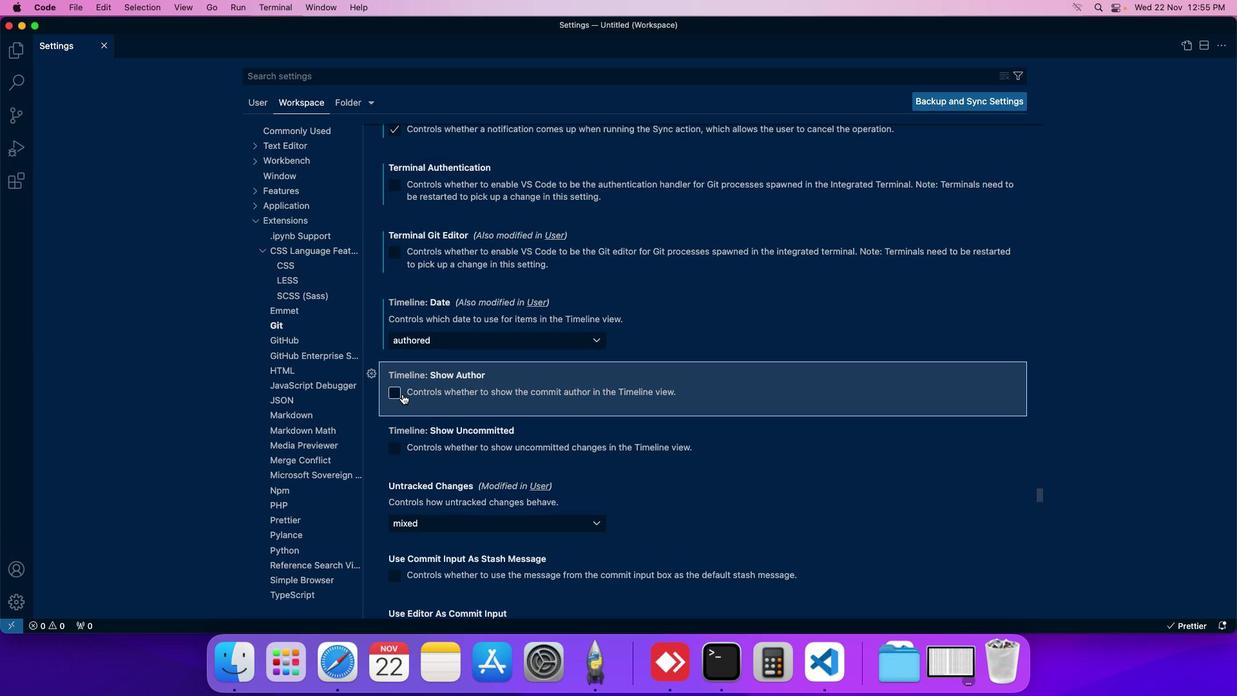 
